 Task: Create ChildIssue0000000868 as Child Issue of Issue Issue0000000434 in Backlog  in Scrum Project Project0000000087 in Jira. Create ChildIssue0000000869 as Child Issue of Issue Issue0000000435 in Backlog  in Scrum Project Project0000000087 in Jira. Create ChildIssue0000000870 as Child Issue of Issue Issue0000000435 in Backlog  in Scrum Project Project0000000087 in Jira. Create ChildIssue0000000871 as Child Issue of Issue Issue0000000436 in Backlog  in Scrum Project Project0000000088 in Jira. Create ChildIssue0000000872 as Child Issue of Issue Issue0000000436 in Backlog  in Scrum Project Project0000000088 in Jira
Action: Mouse moved to (1060, 404)
Screenshot: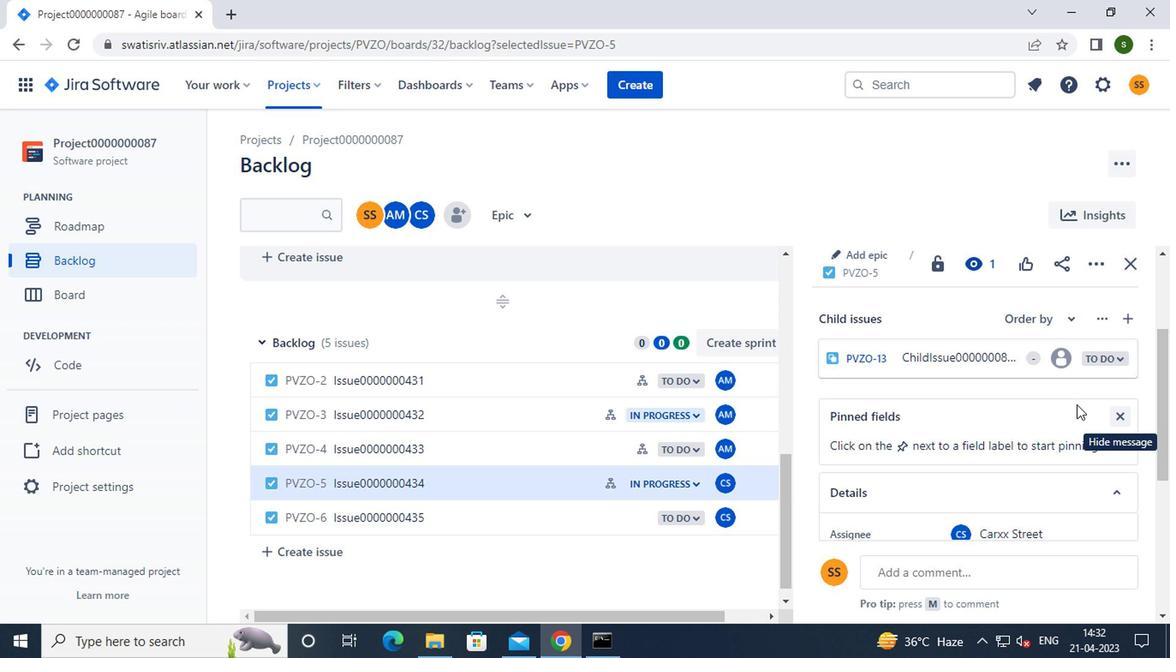 
Action: Mouse scrolled (1060, 404) with delta (0, 0)
Screenshot: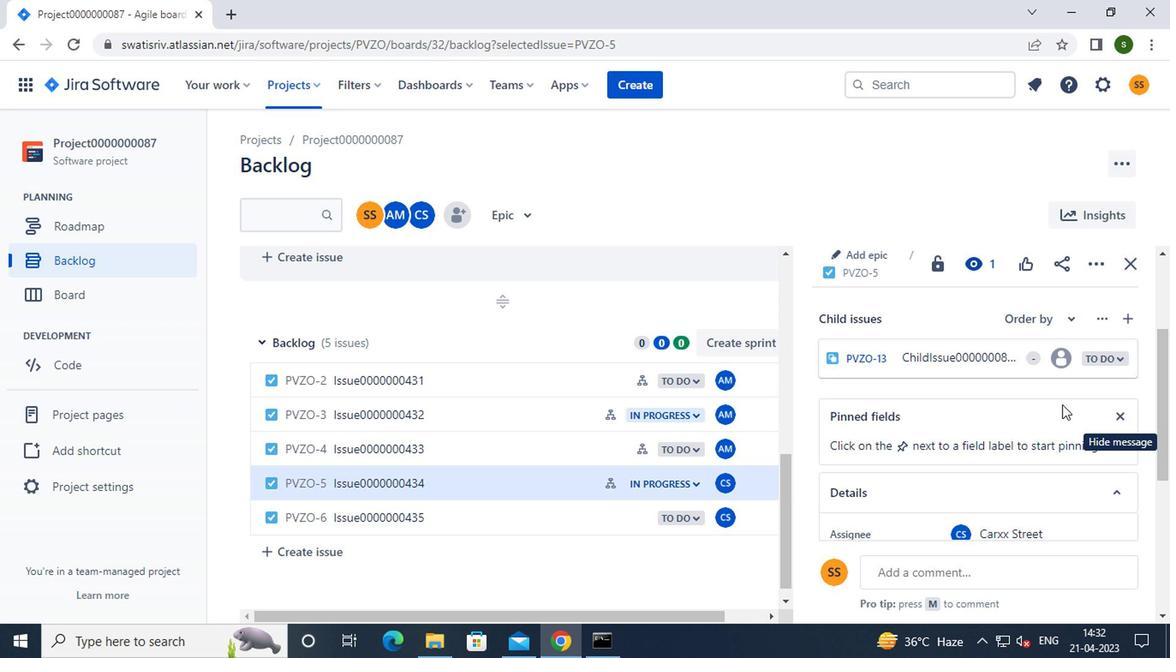 
Action: Mouse scrolled (1060, 404) with delta (0, 0)
Screenshot: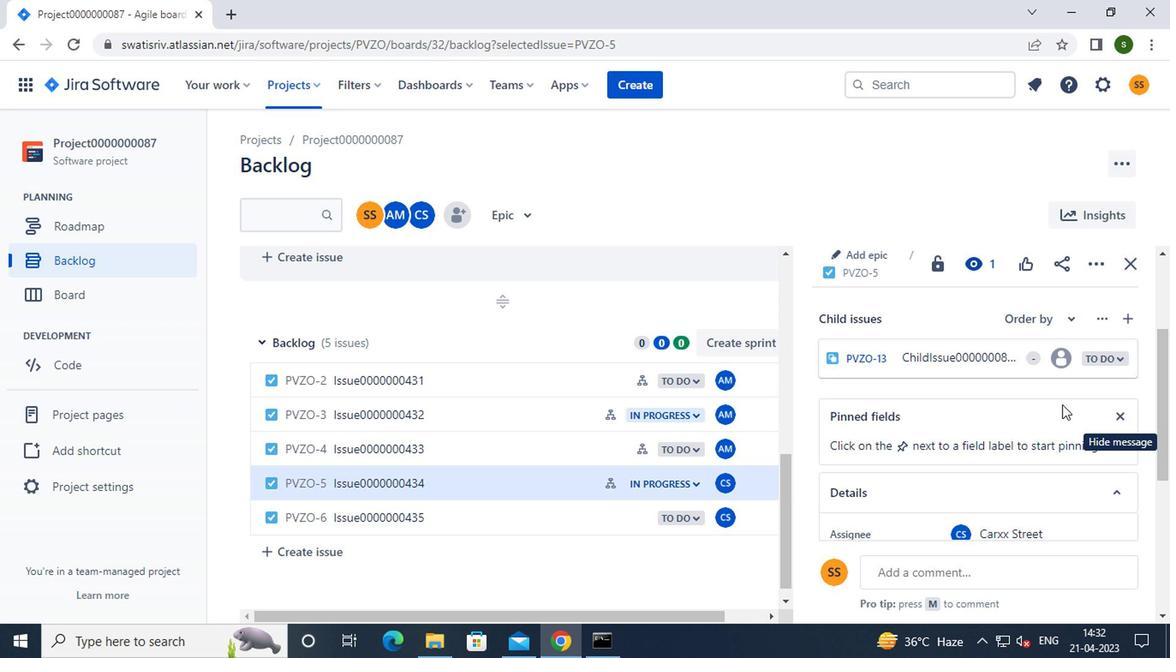 
Action: Mouse scrolled (1060, 404) with delta (0, 0)
Screenshot: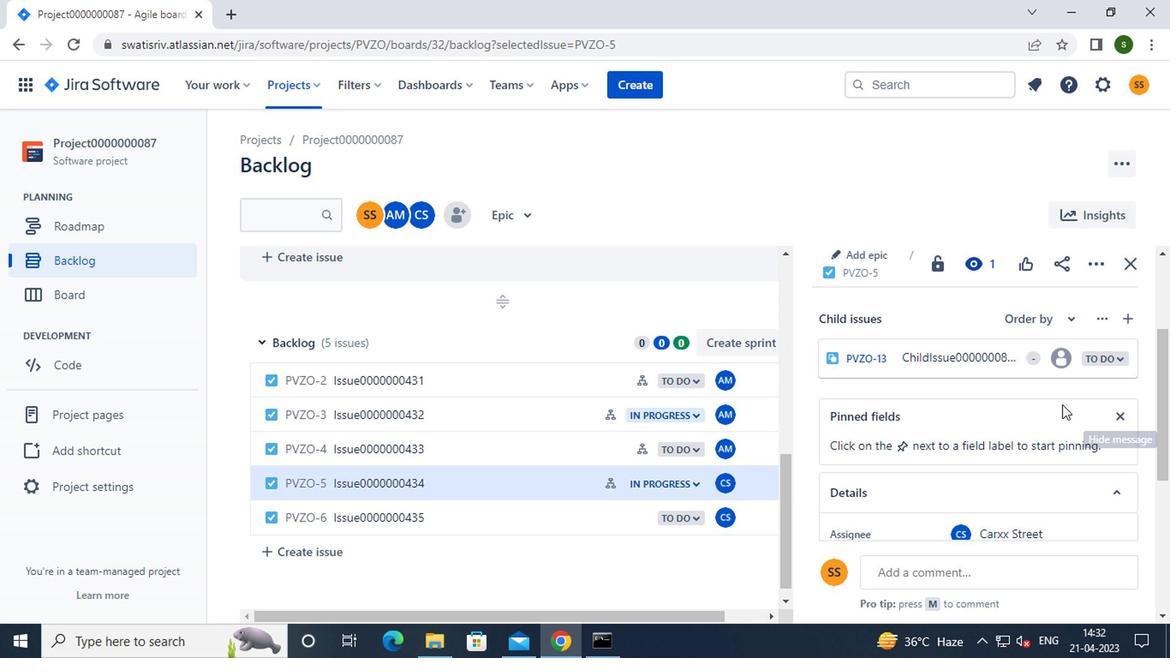 
Action: Mouse moved to (868, 343)
Screenshot: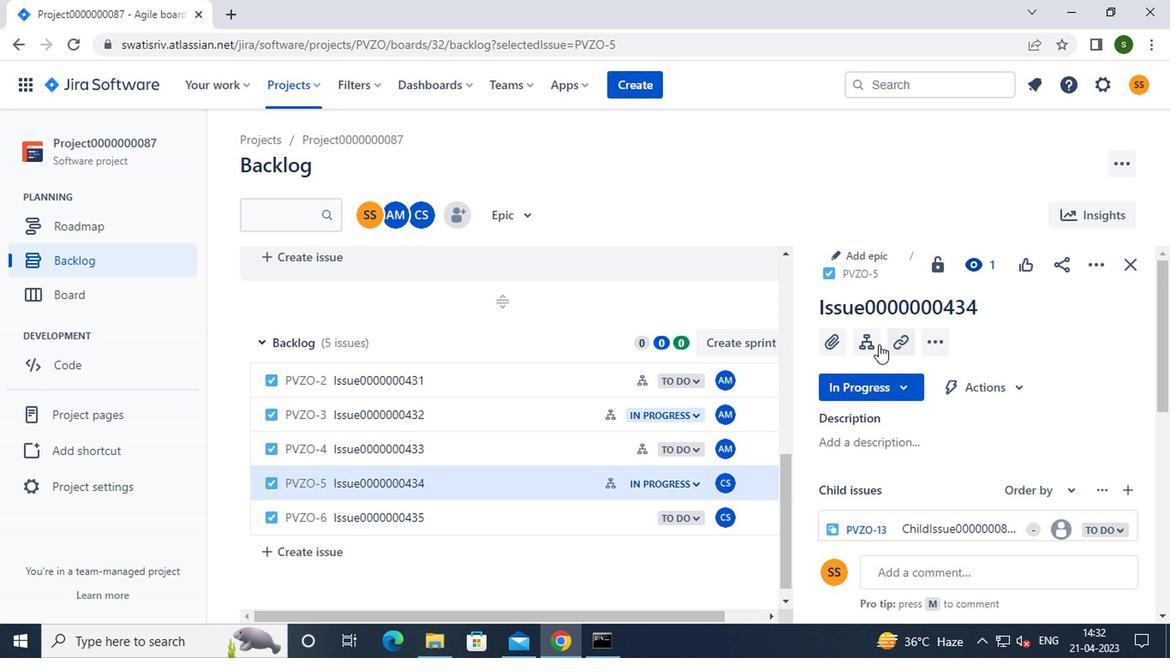 
Action: Mouse pressed left at (868, 343)
Screenshot: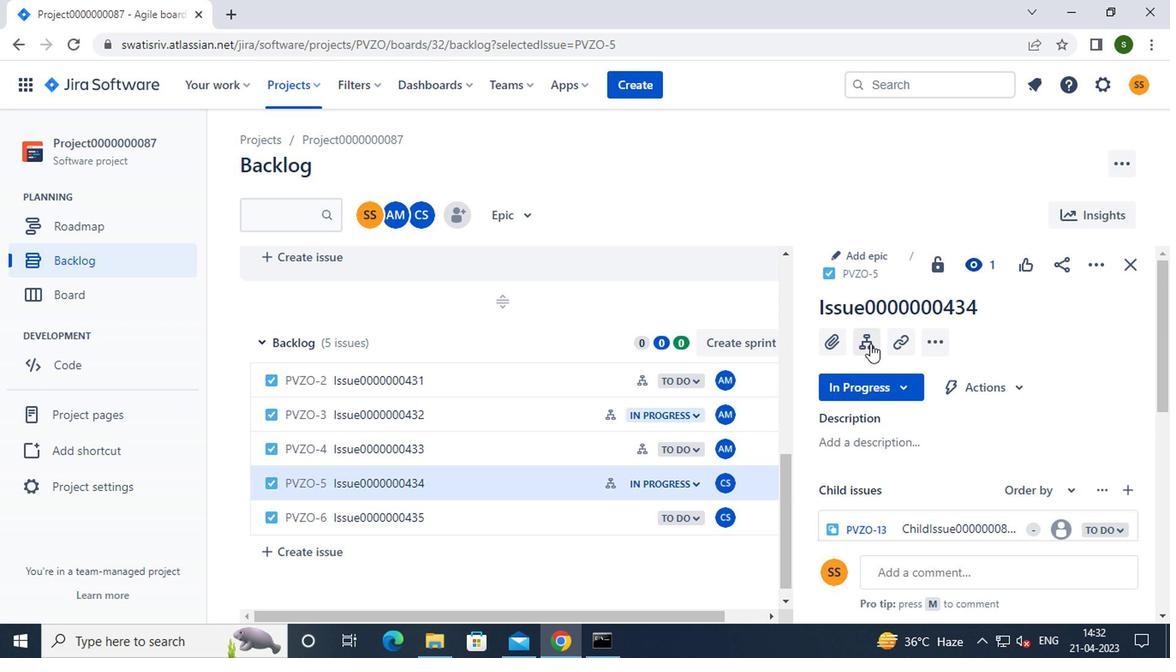 
Action: Mouse moved to (903, 415)
Screenshot: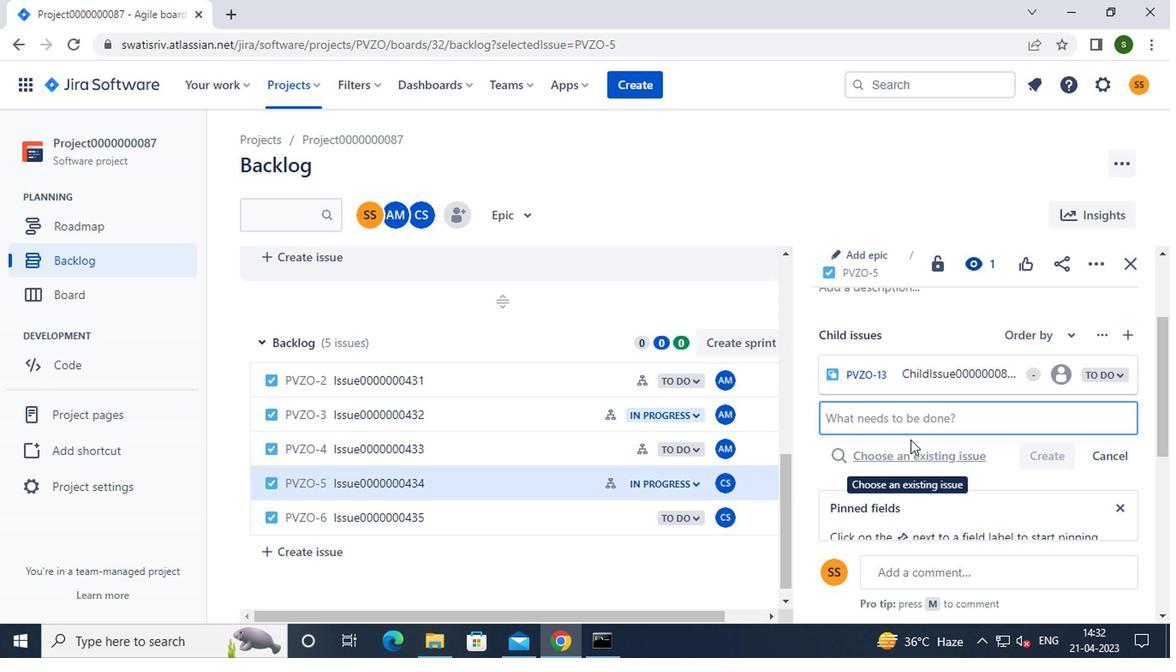 
Action: Key pressed c<Key.caps_lock>hild<Key.caps_lock>i<Key.caps_lock>ssue0000000868
Screenshot: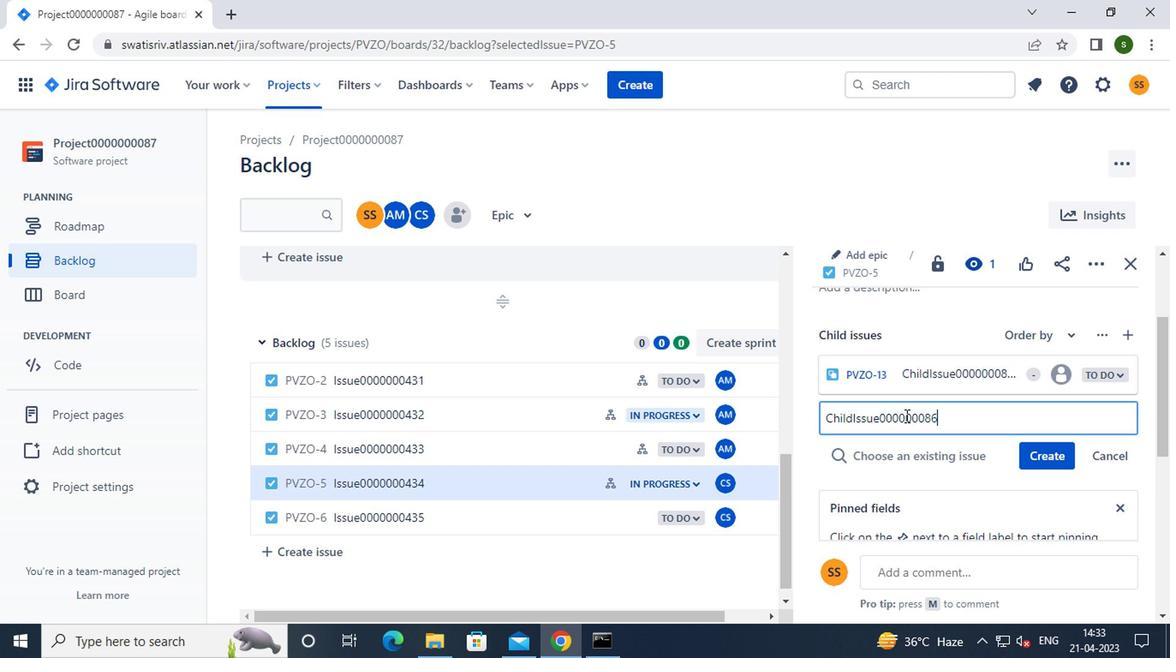 
Action: Mouse moved to (1059, 443)
Screenshot: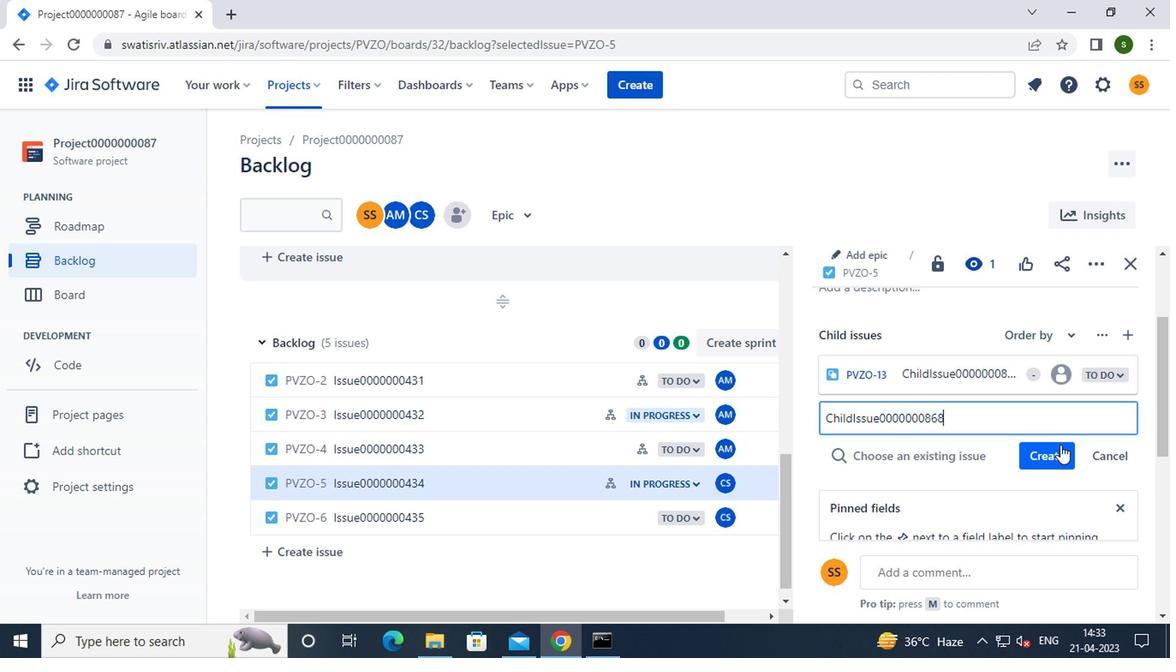 
Action: Mouse pressed left at (1059, 443)
Screenshot: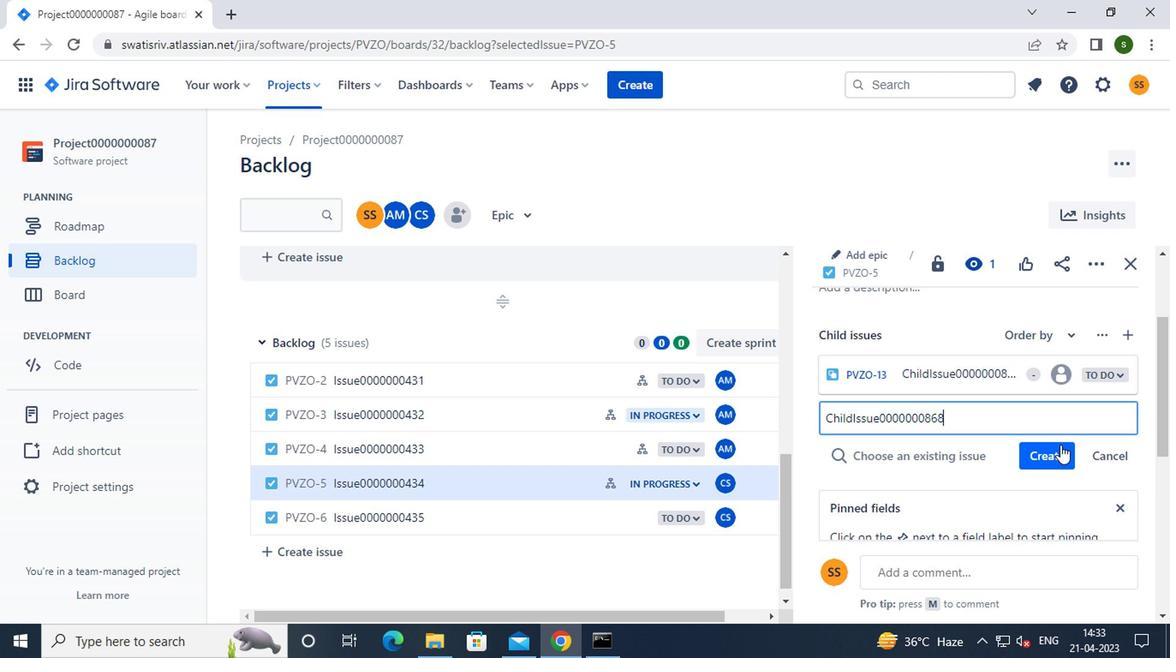 
Action: Mouse moved to (565, 521)
Screenshot: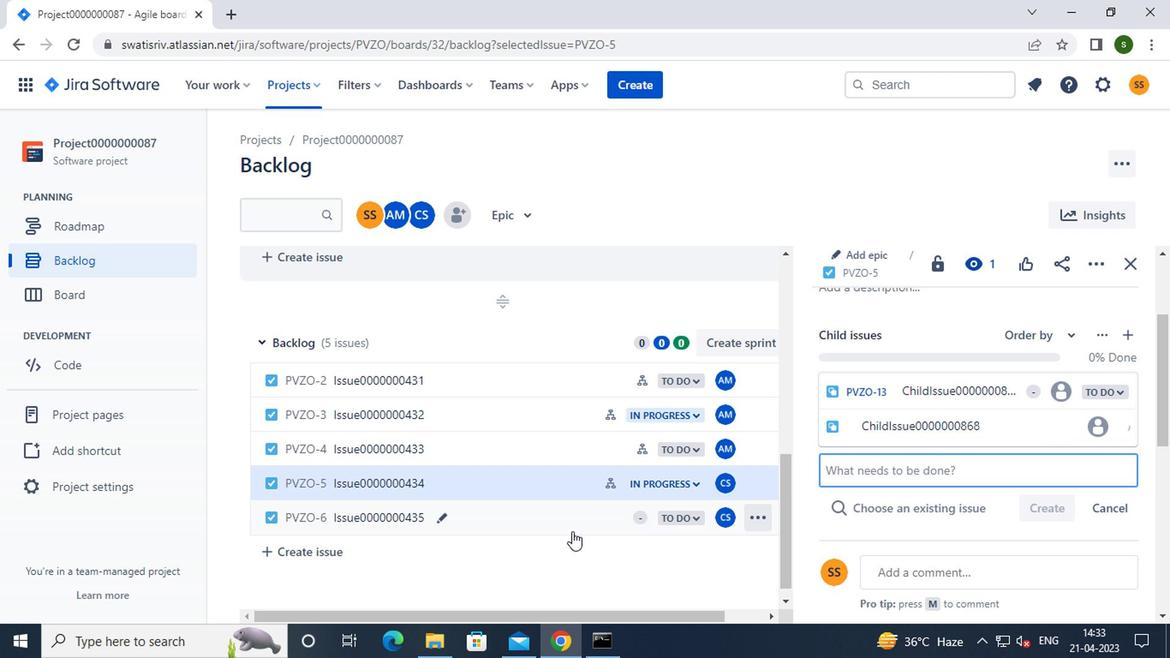 
Action: Mouse pressed left at (565, 521)
Screenshot: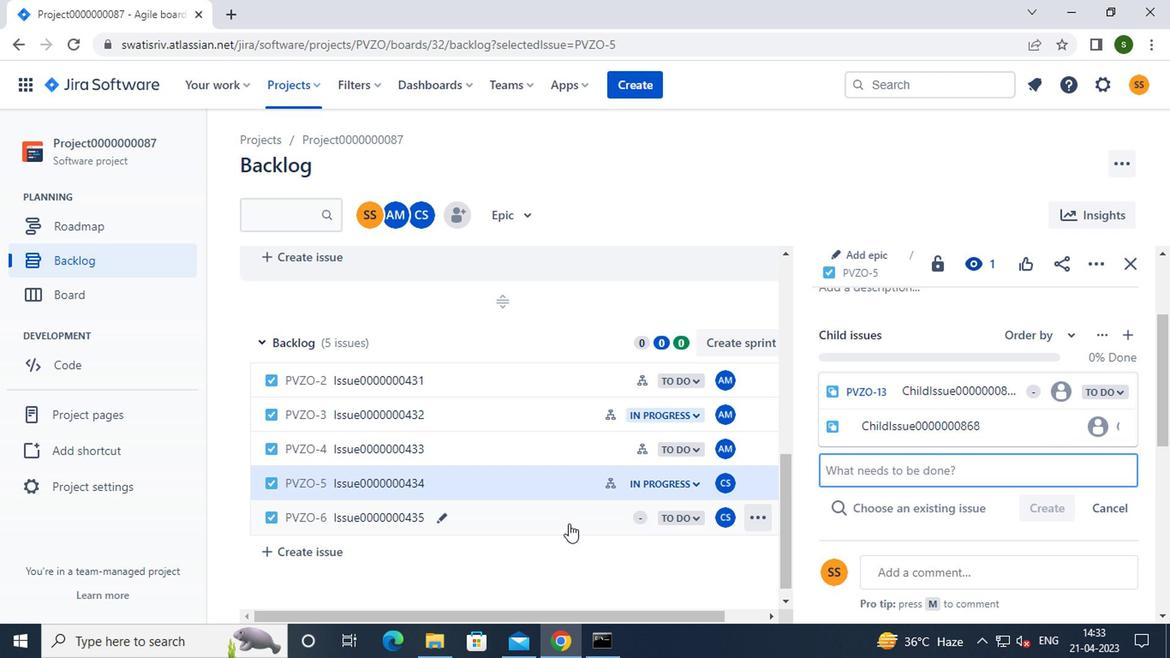 
Action: Mouse moved to (863, 343)
Screenshot: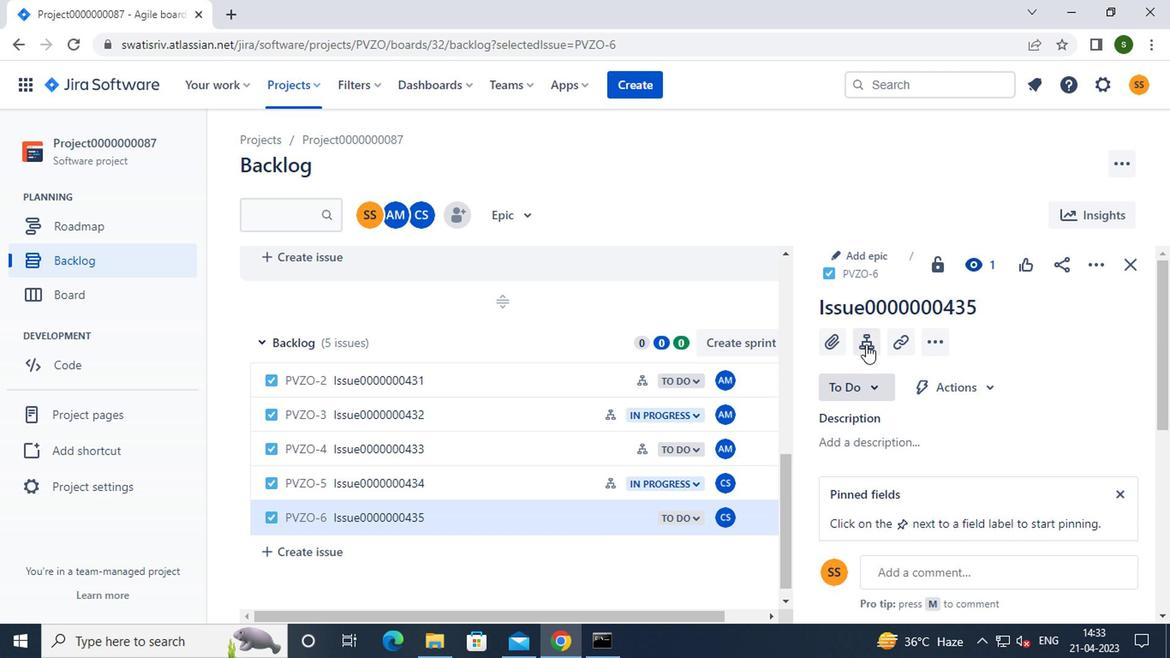
Action: Mouse pressed left at (863, 343)
Screenshot: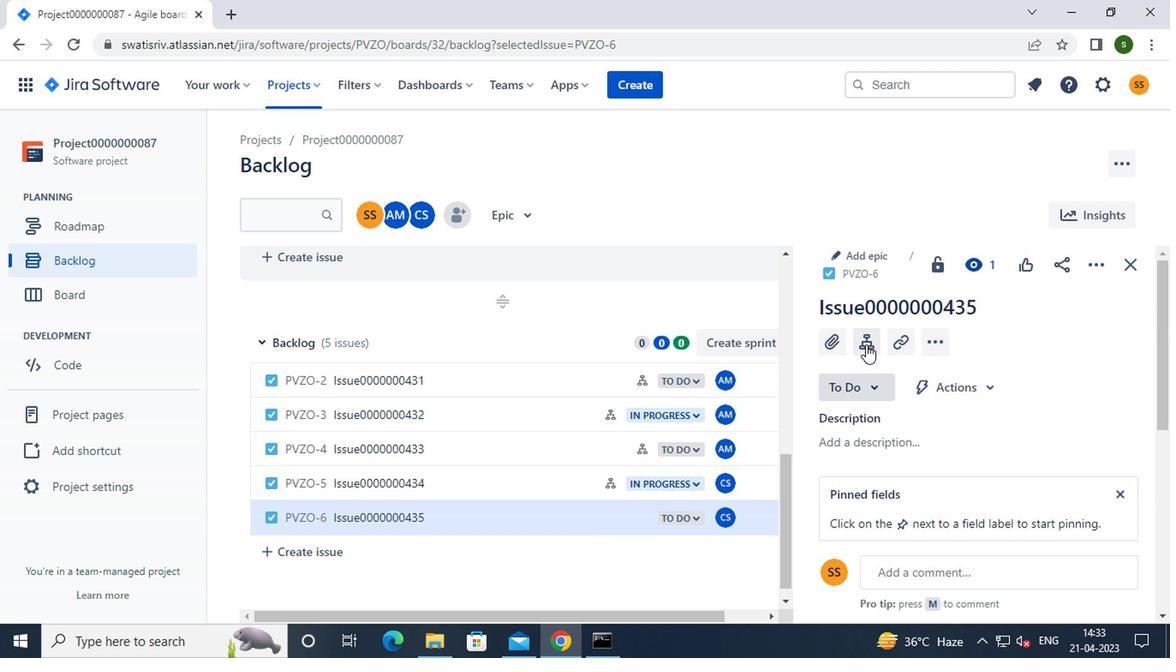 
Action: Mouse moved to (886, 416)
Screenshot: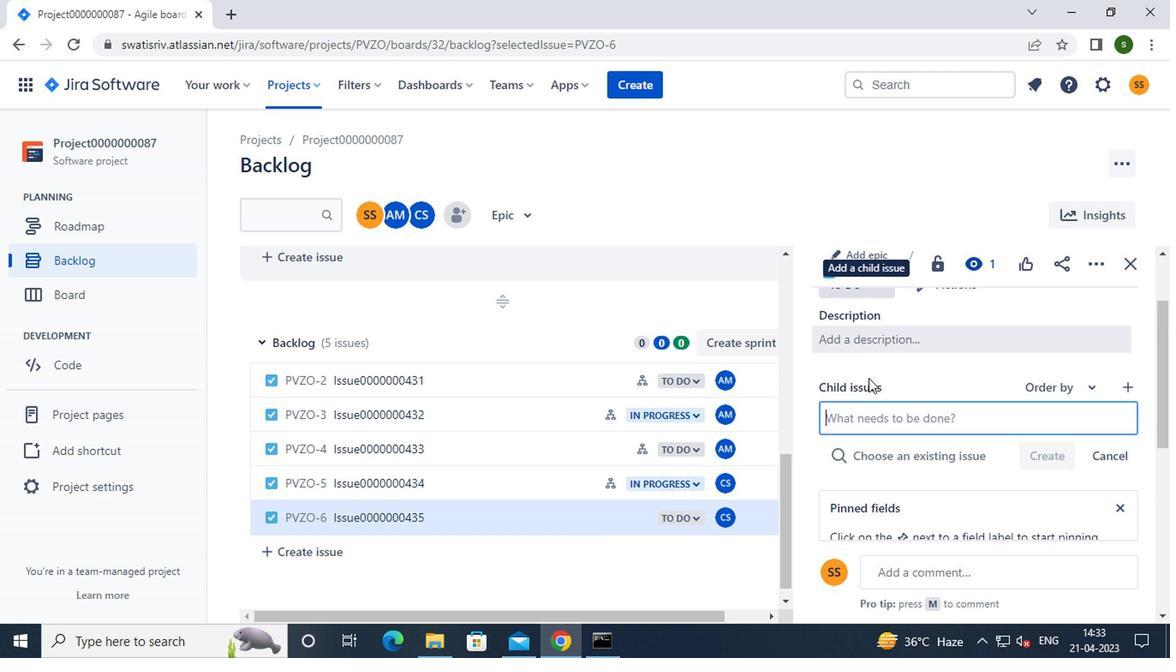 
Action: Key pressed <Key.caps_lock>c<Key.caps_lock>hild<Key.caps_lock>i<Key.caps_lock>ssue0000000869
Screenshot: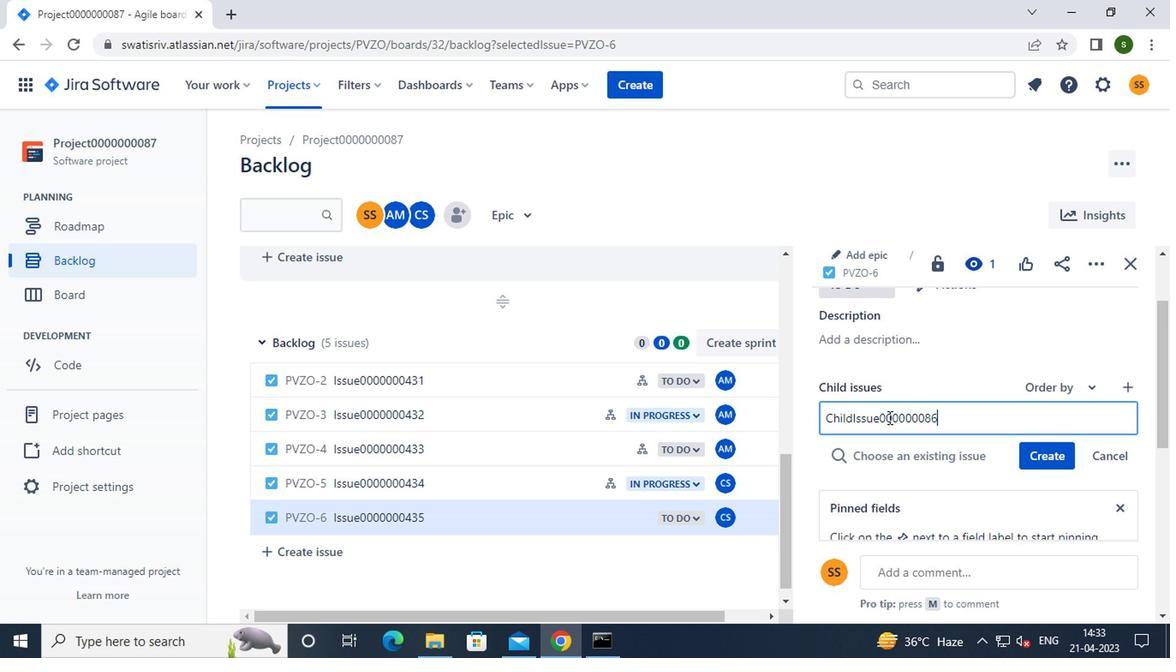 
Action: Mouse moved to (1037, 458)
Screenshot: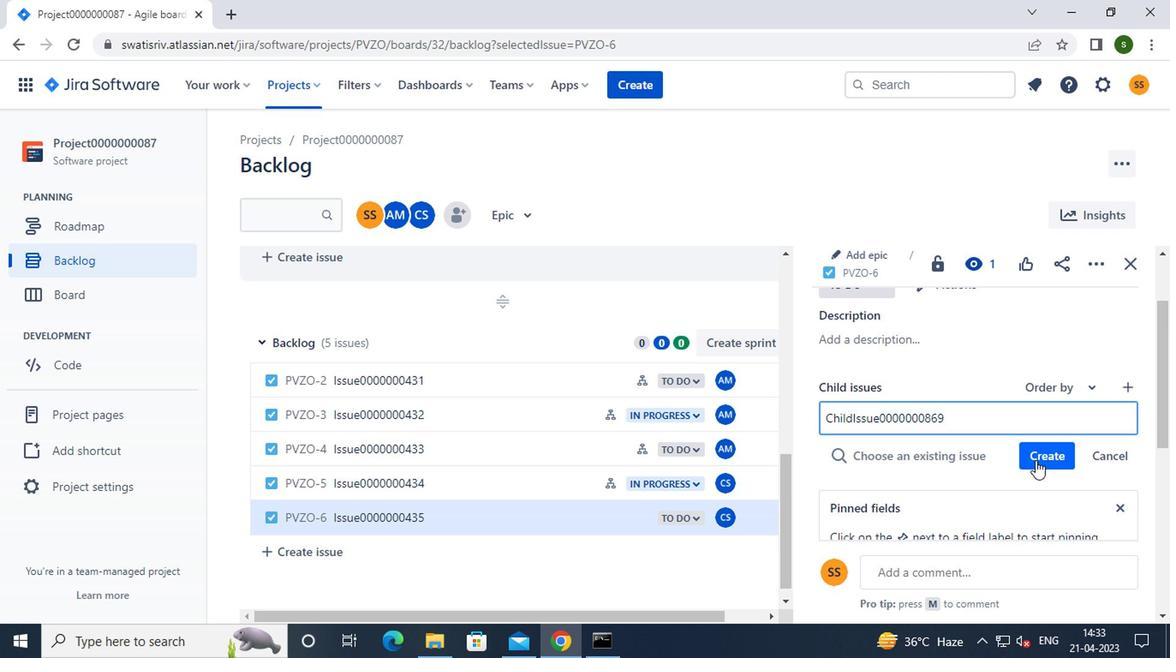 
Action: Mouse pressed left at (1037, 458)
Screenshot: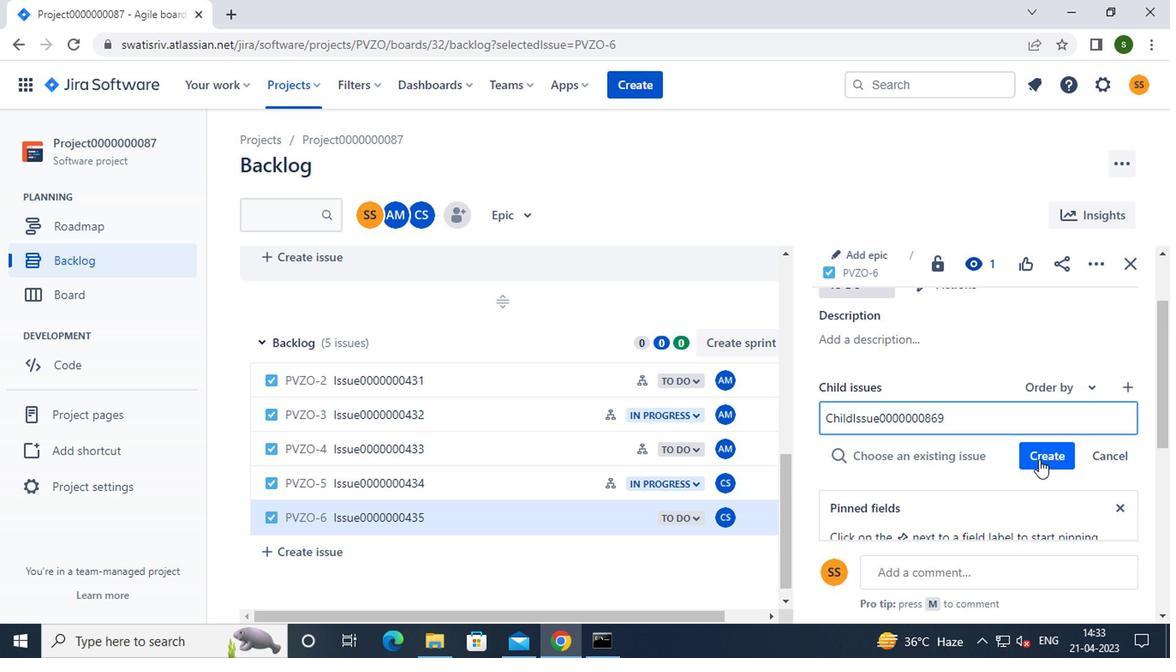 
Action: Mouse moved to (949, 465)
Screenshot: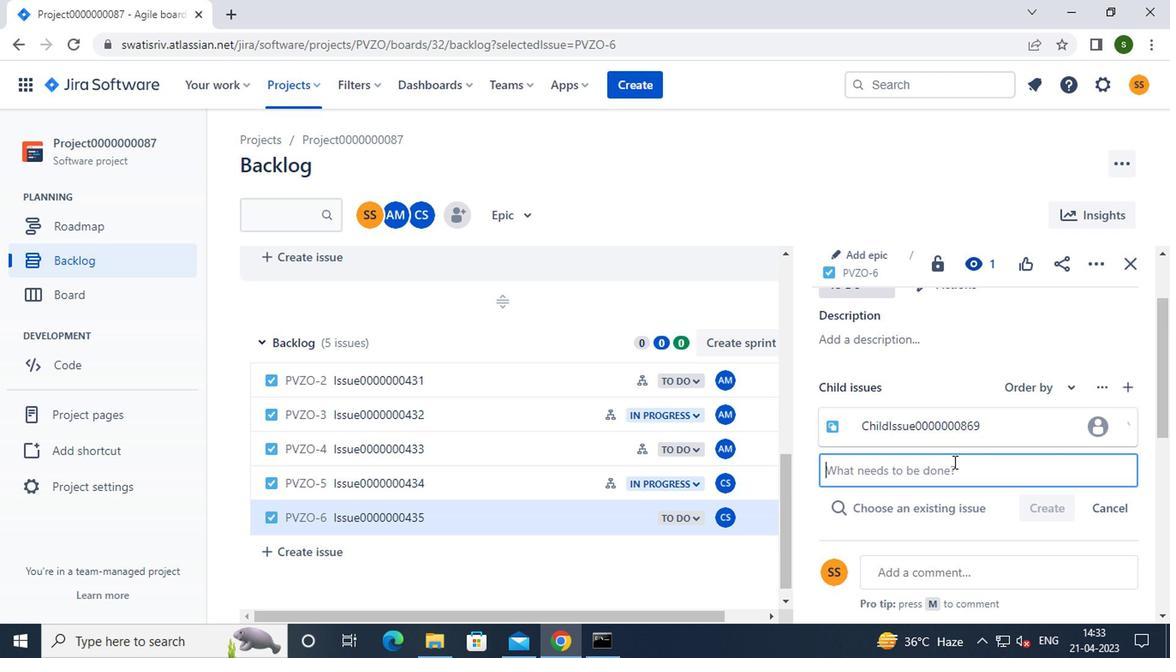 
Action: Mouse pressed left at (949, 465)
Screenshot: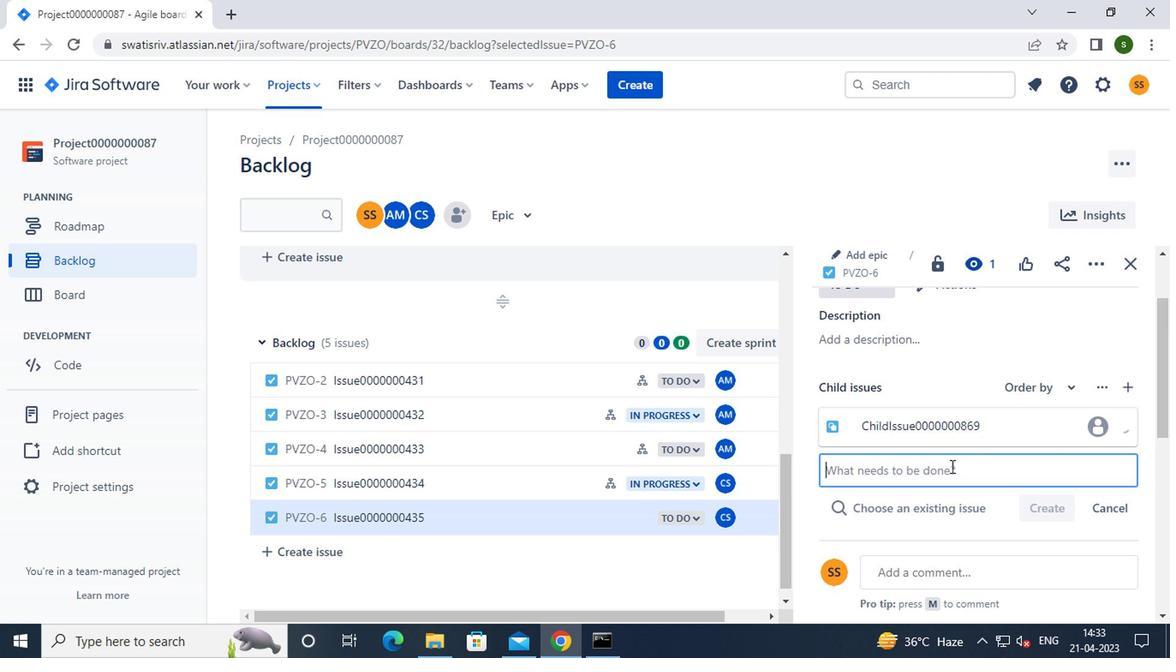 
Action: Mouse moved to (949, 465)
Screenshot: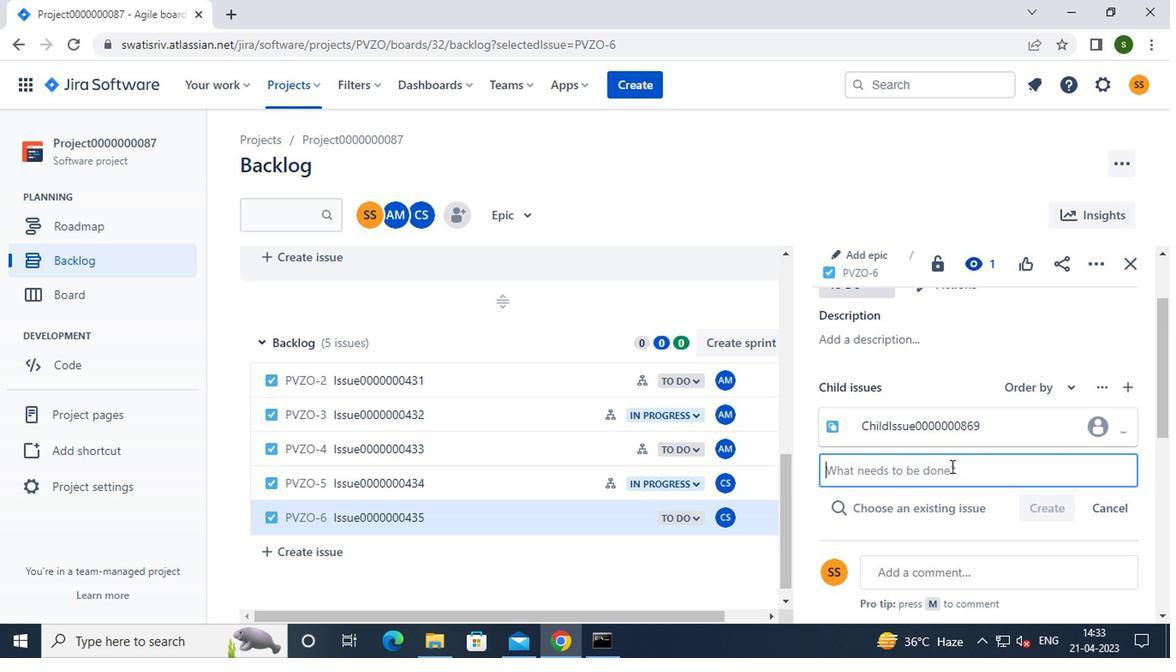 
Action: Key pressed <Key.caps_lock>c<Key.caps_lock>hild<Key.caps_lock>i<Key.caps_lock>ssue0000000870
Screenshot: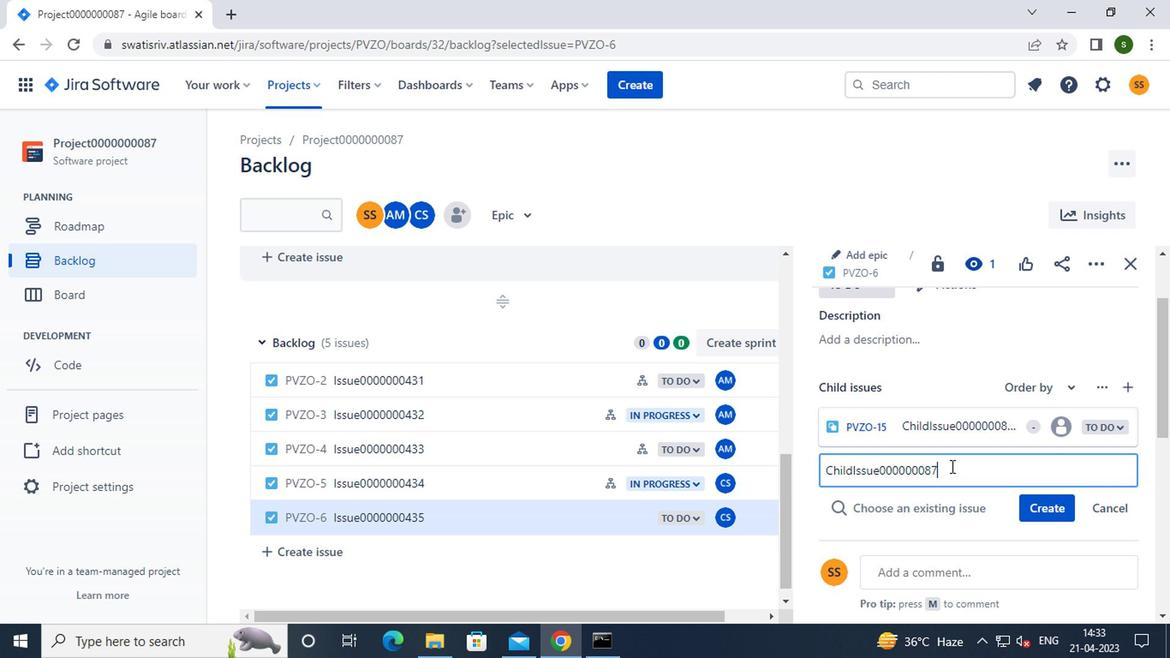 
Action: Mouse moved to (1052, 511)
Screenshot: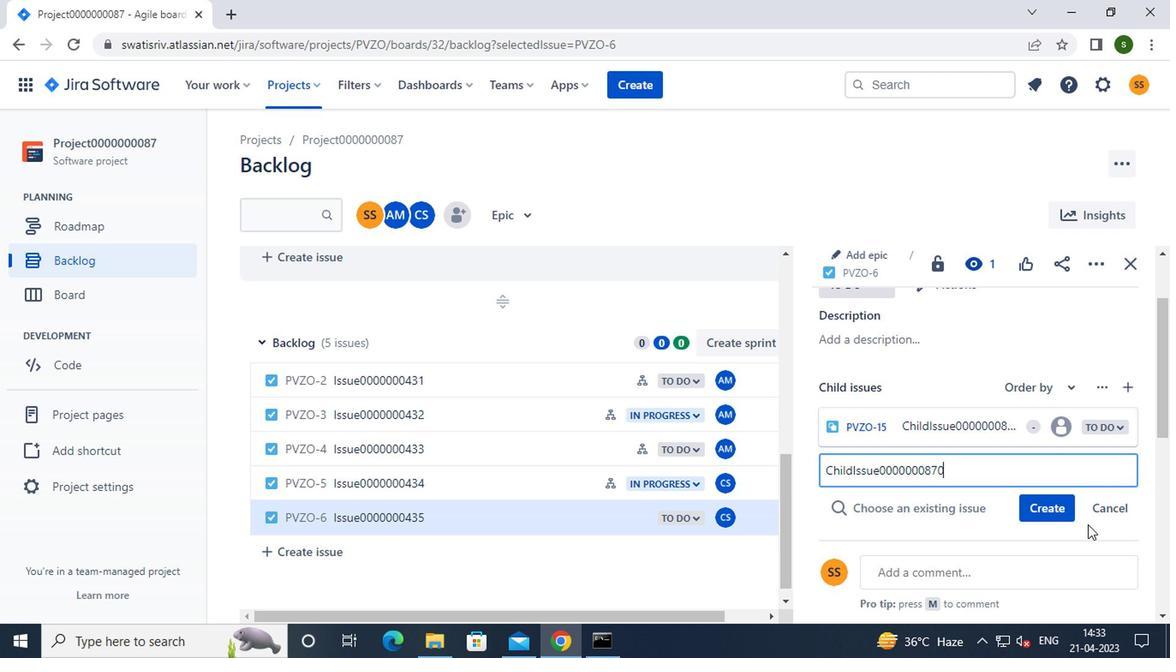 
Action: Mouse pressed left at (1052, 511)
Screenshot: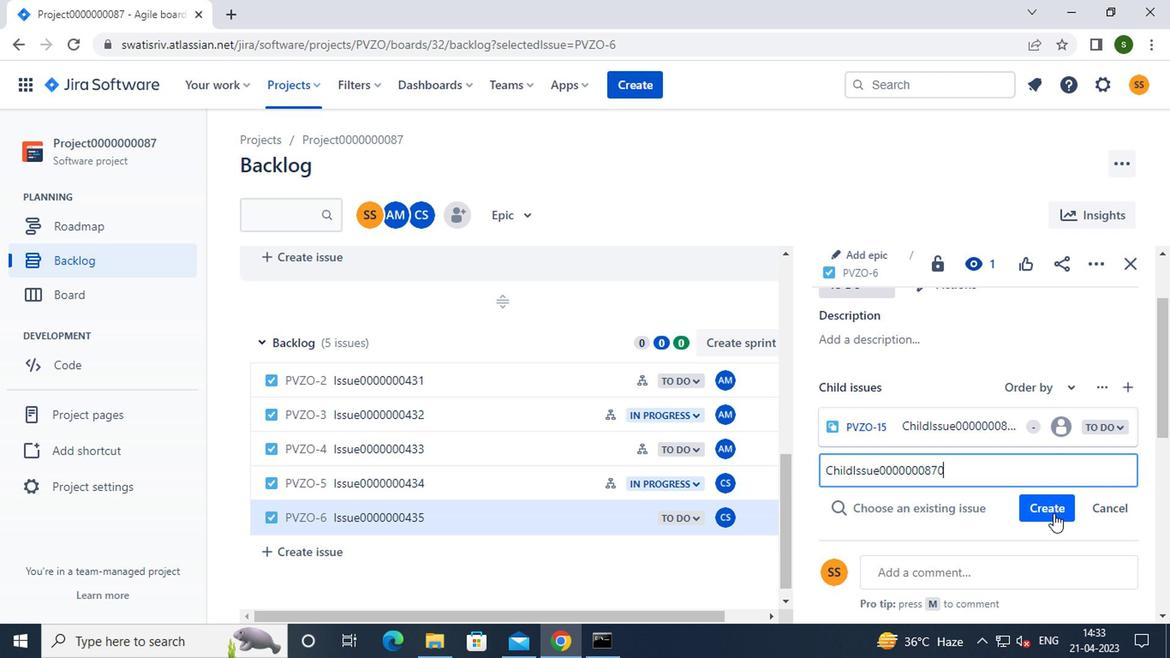 
Action: Mouse moved to (303, 87)
Screenshot: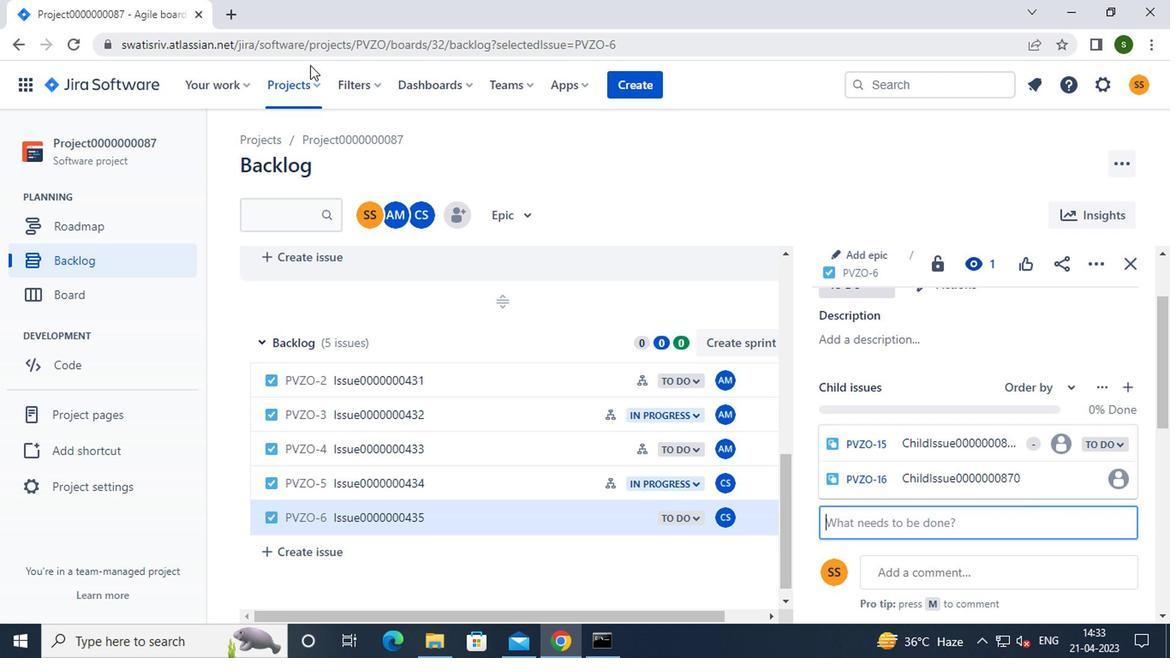 
Action: Mouse pressed left at (303, 87)
Screenshot: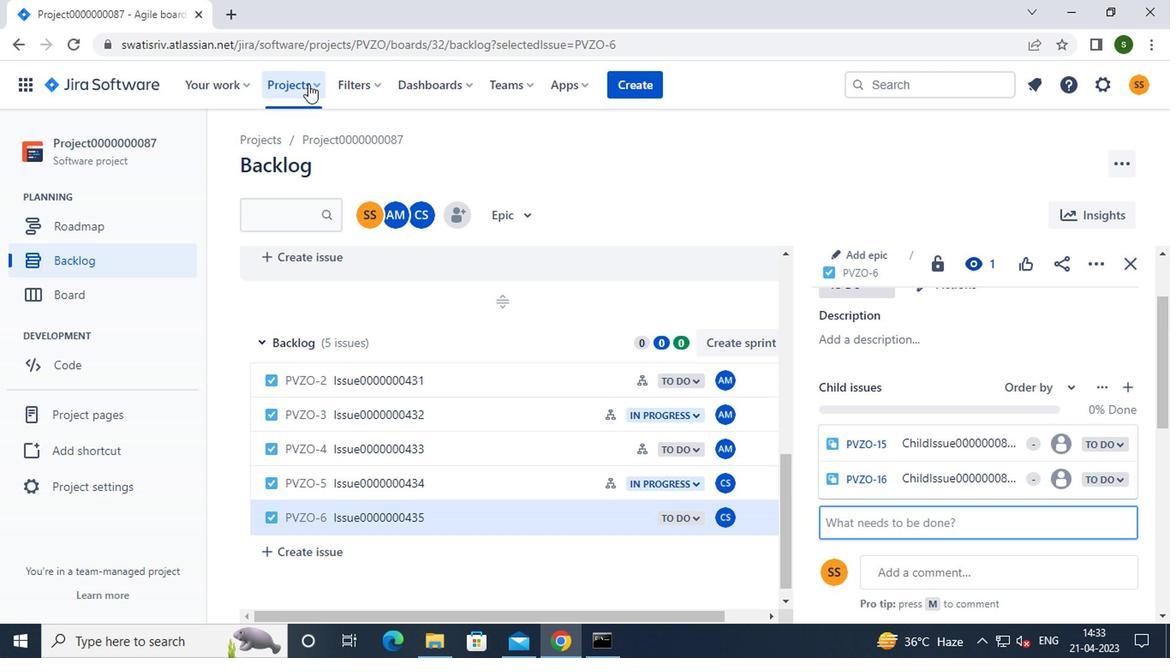
Action: Mouse moved to (381, 195)
Screenshot: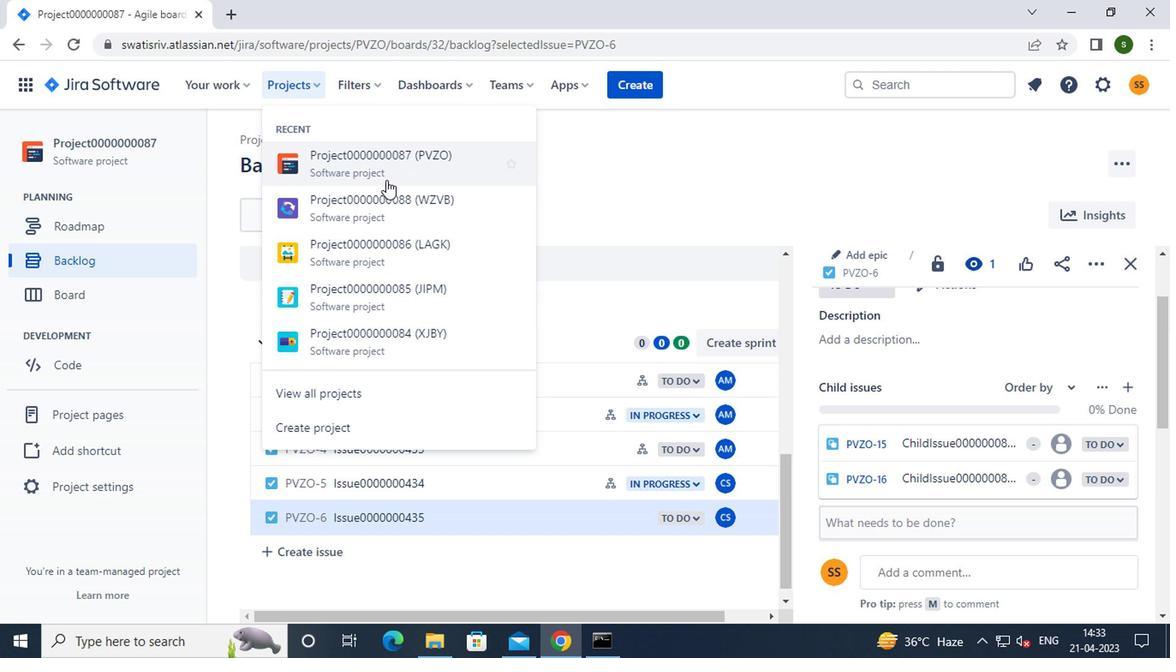 
Action: Mouse pressed left at (381, 195)
Screenshot: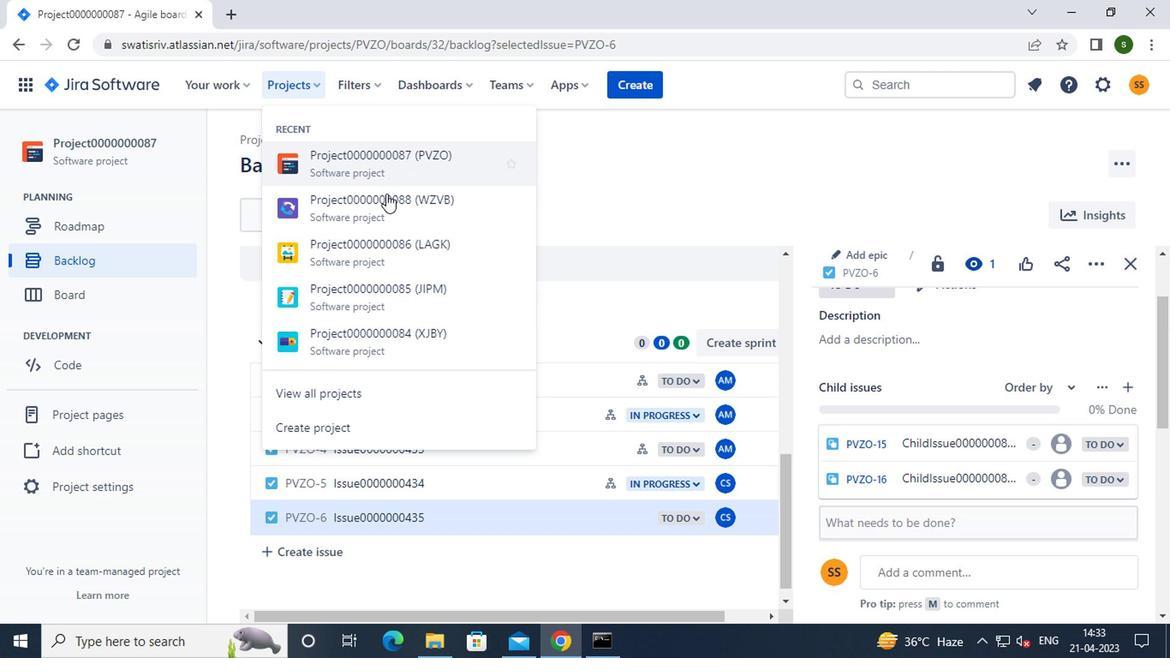 
Action: Mouse moved to (116, 270)
Screenshot: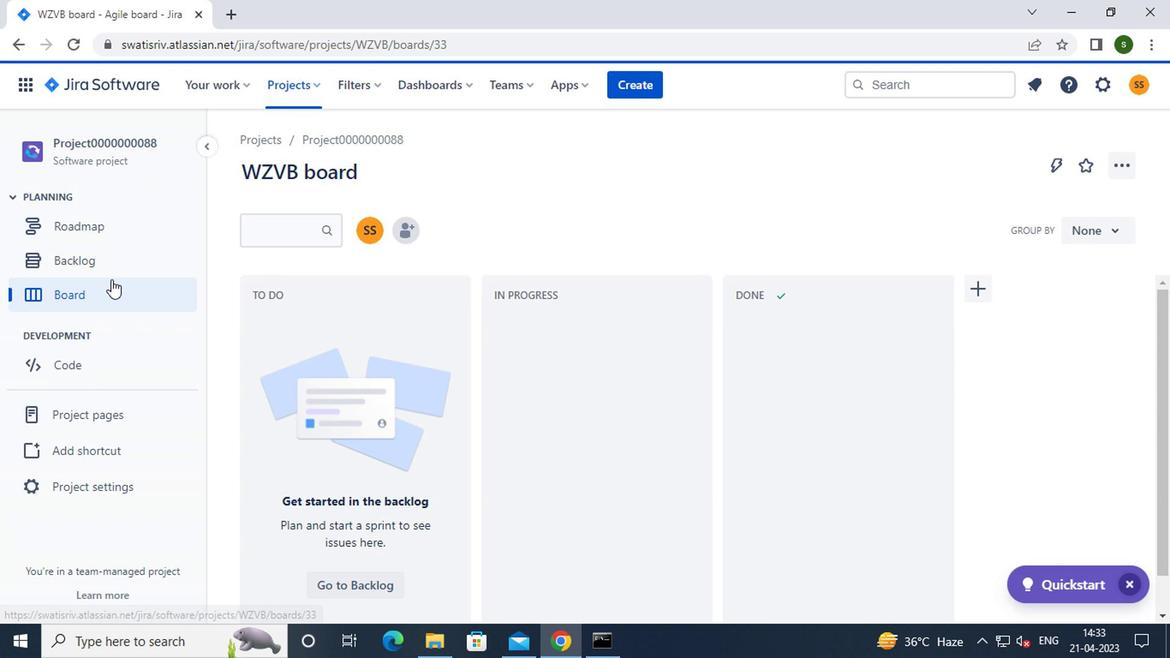 
Action: Mouse pressed left at (116, 270)
Screenshot: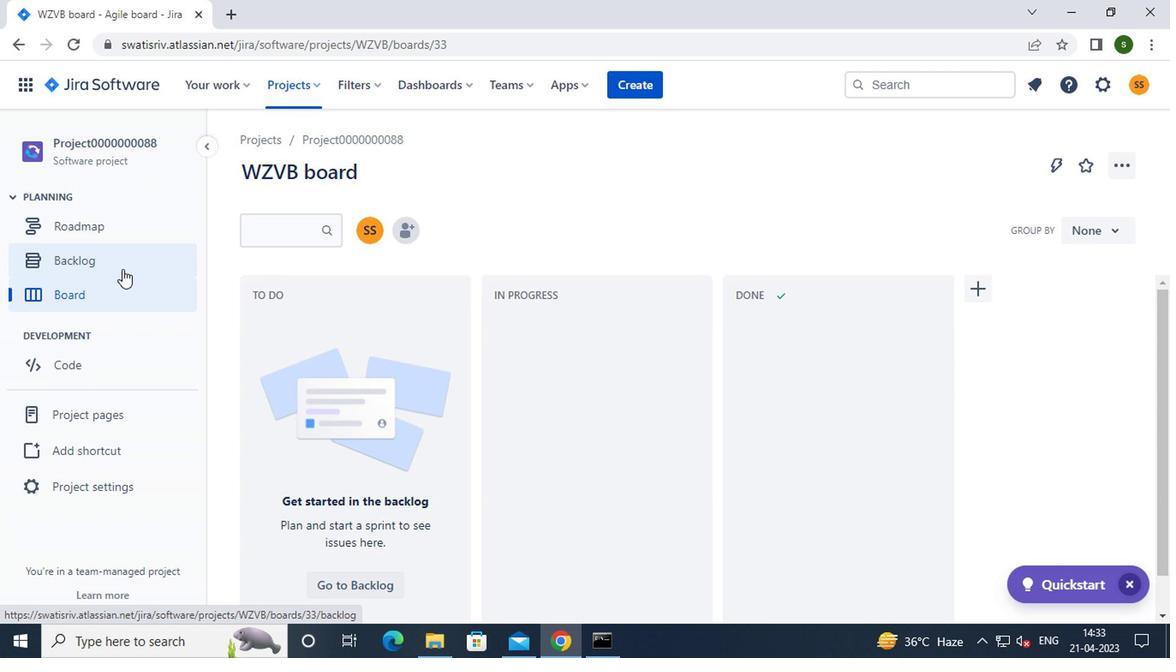 
Action: Mouse moved to (608, 335)
Screenshot: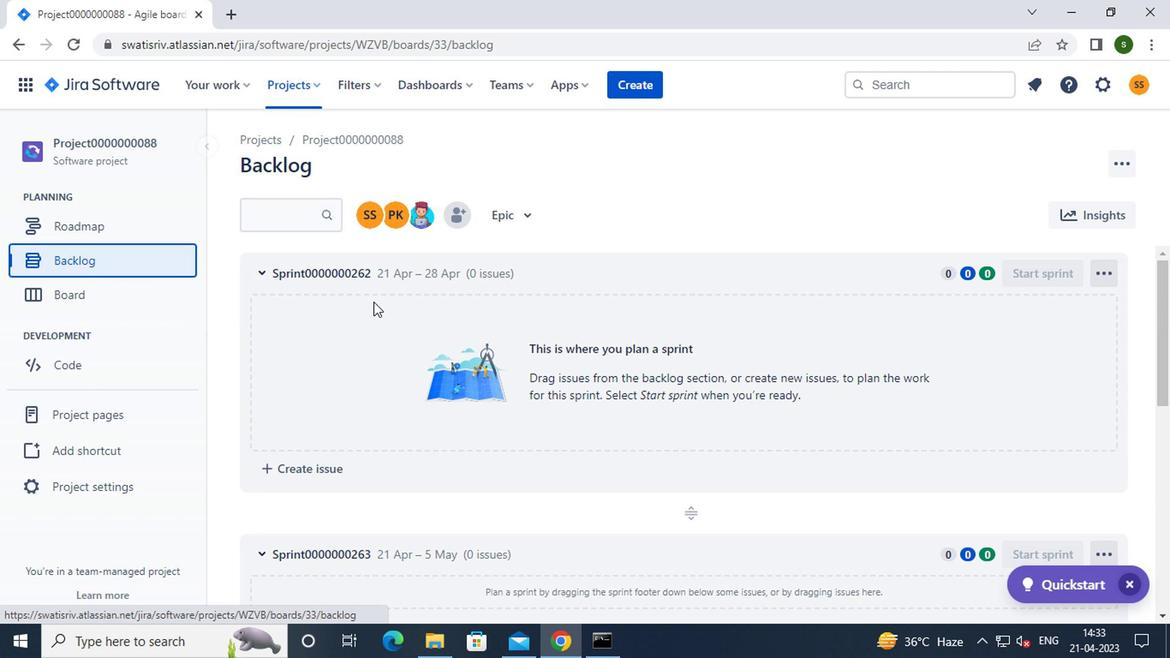 
Action: Mouse scrolled (608, 335) with delta (0, 0)
Screenshot: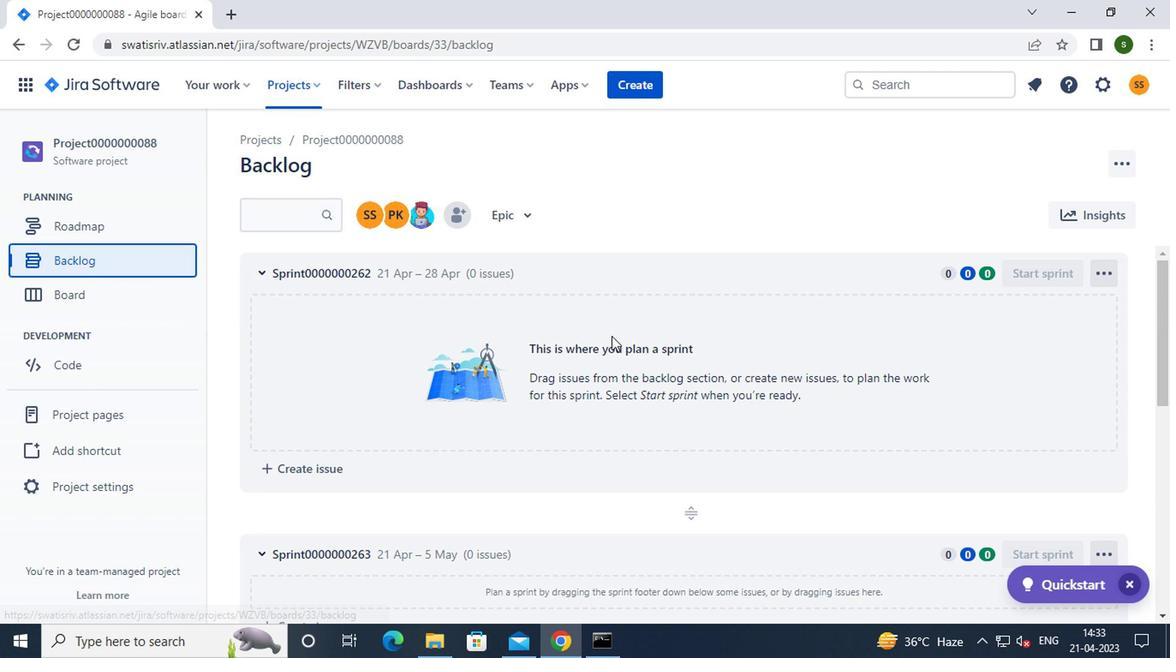 
Action: Mouse scrolled (608, 335) with delta (0, 0)
Screenshot: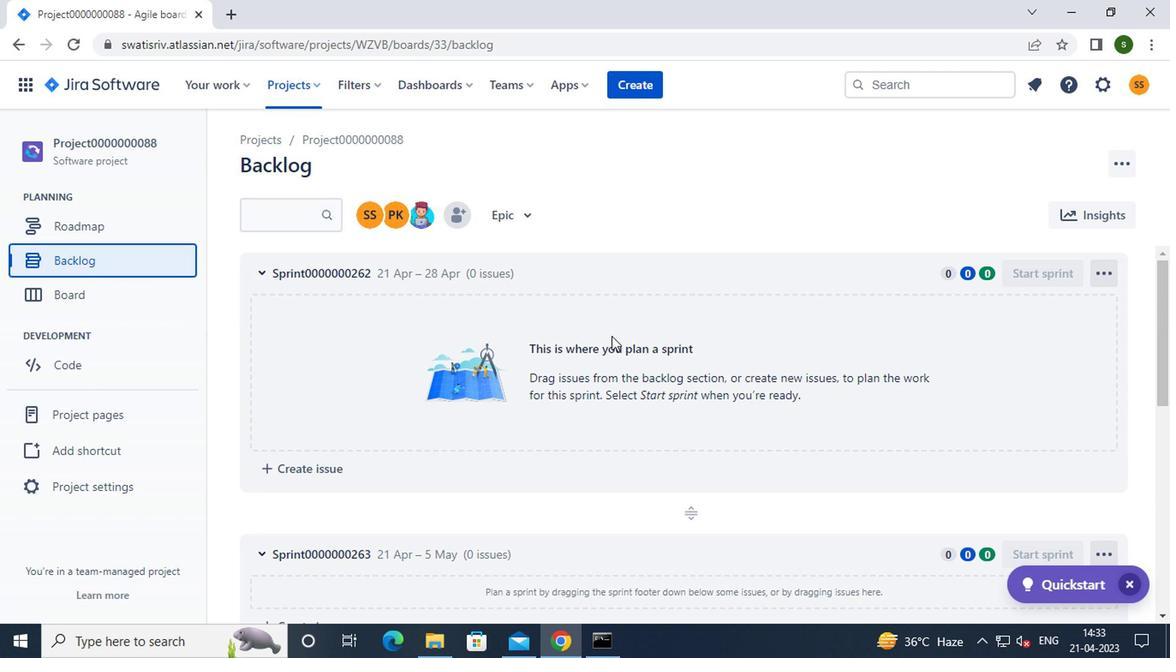 
Action: Mouse scrolled (608, 335) with delta (0, 0)
Screenshot: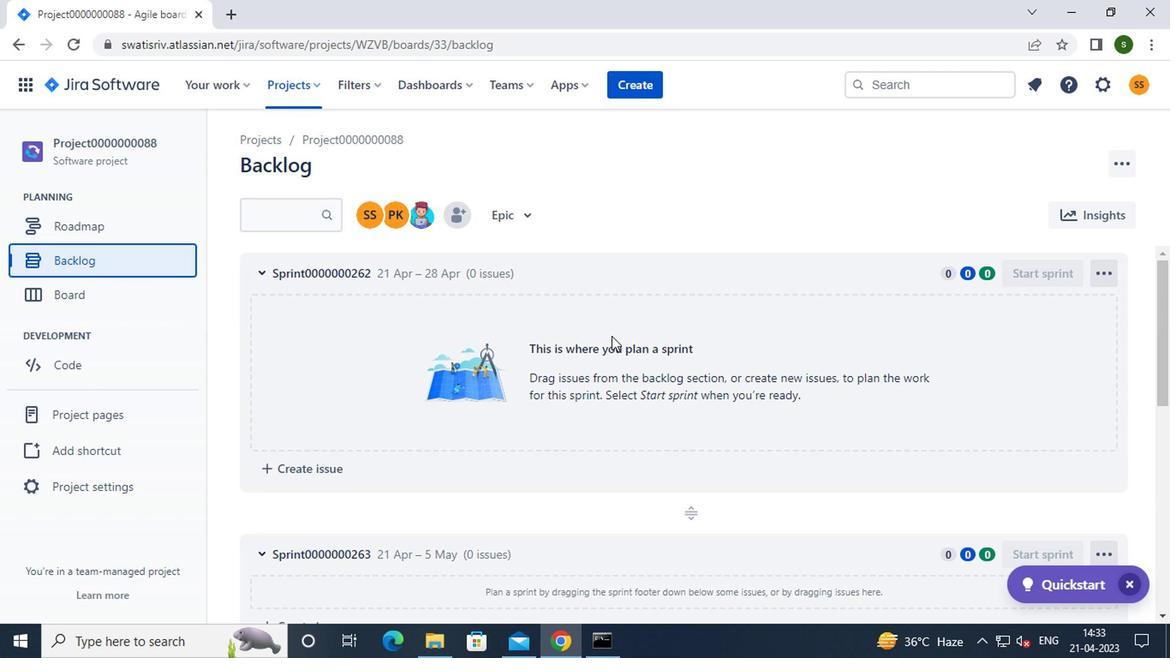 
Action: Mouse scrolled (608, 335) with delta (0, 0)
Screenshot: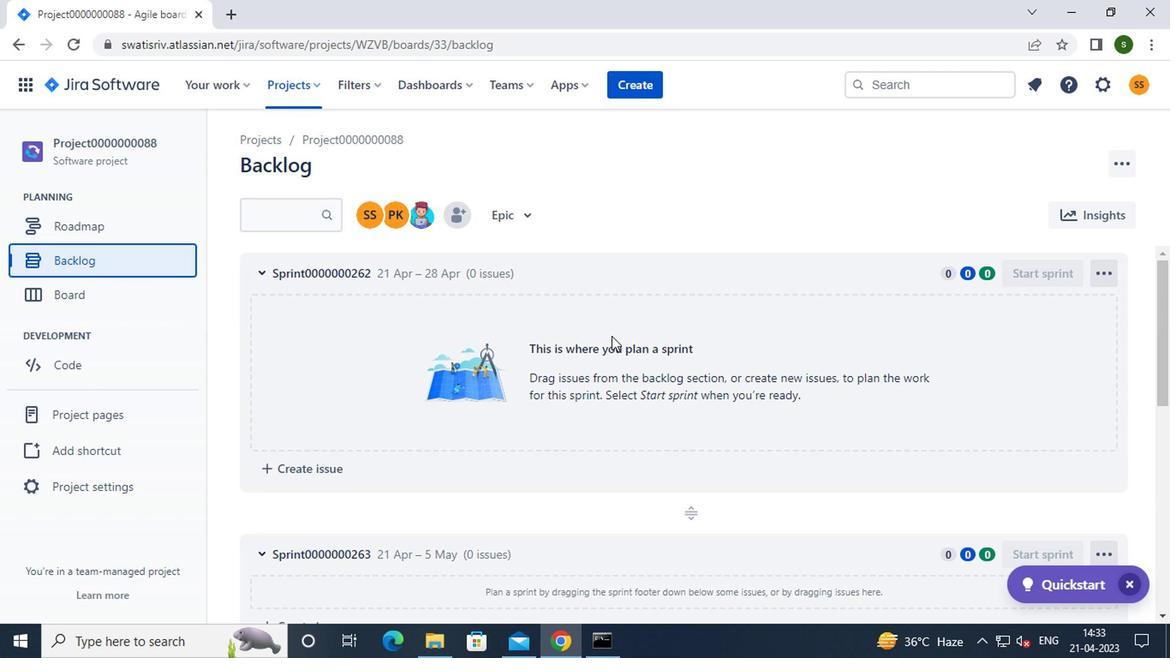 
Action: Mouse scrolled (608, 335) with delta (0, 0)
Screenshot: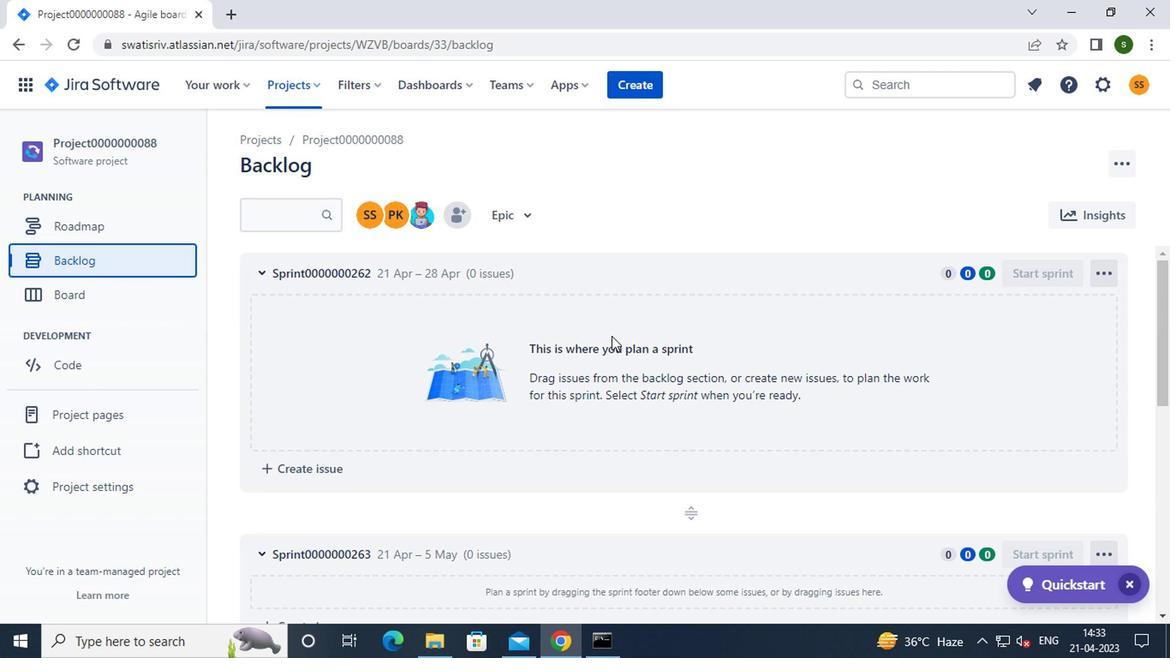 
Action: Mouse scrolled (608, 335) with delta (0, 0)
Screenshot: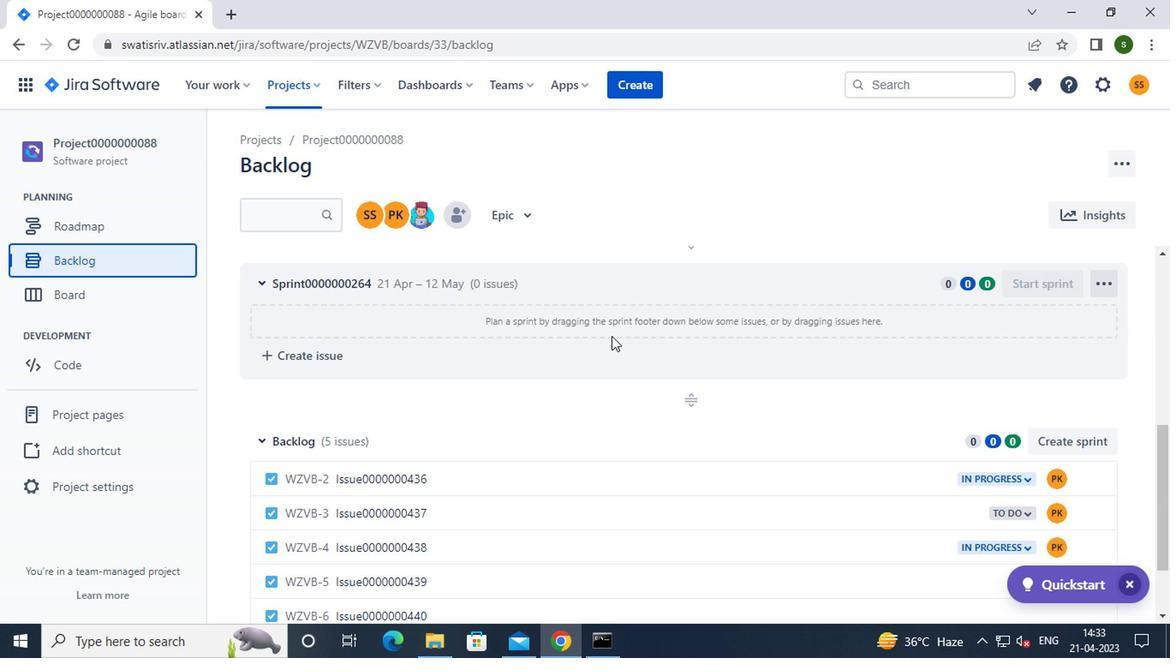 
Action: Mouse scrolled (608, 335) with delta (0, 0)
Screenshot: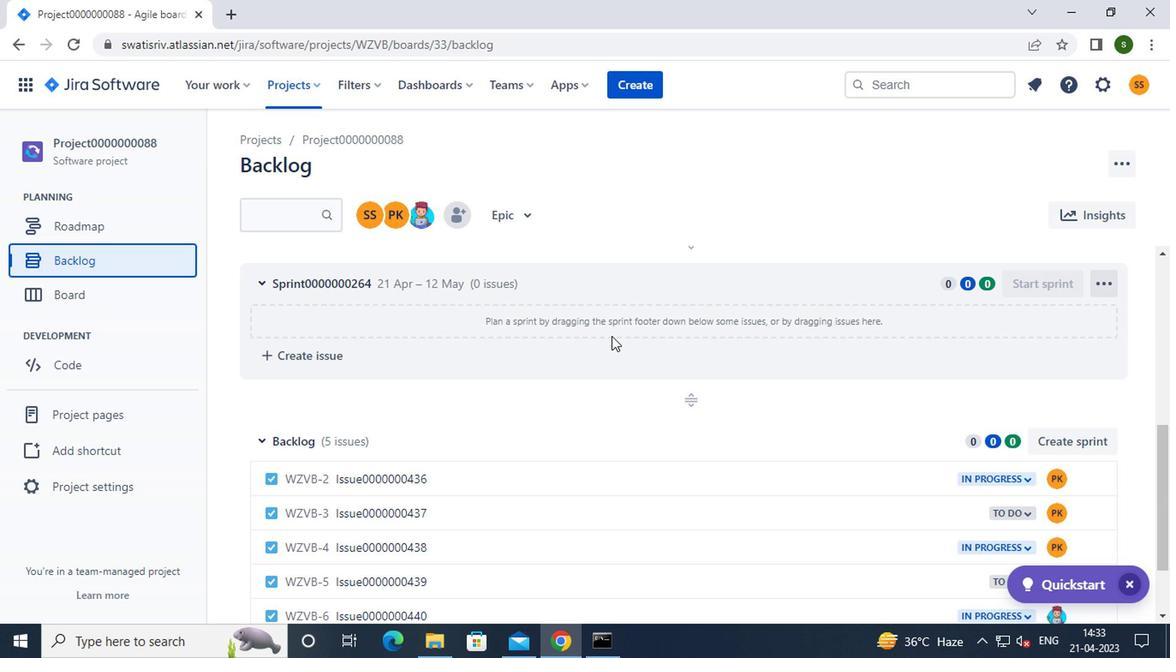 
Action: Mouse moved to (561, 377)
Screenshot: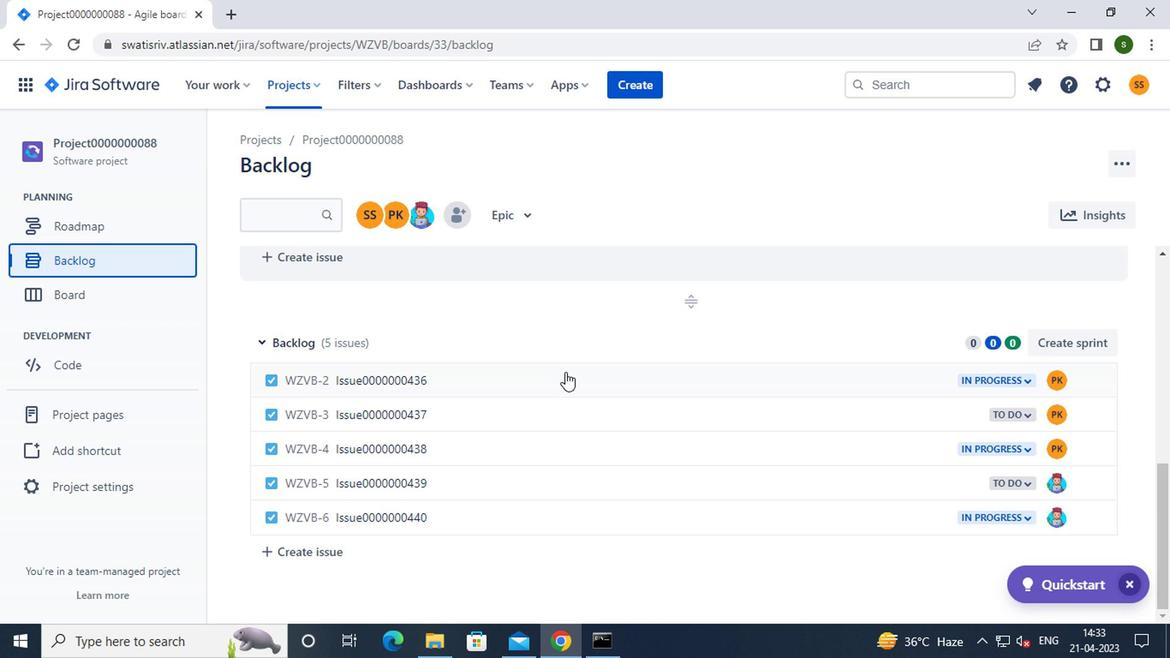 
Action: Mouse pressed left at (561, 377)
Screenshot: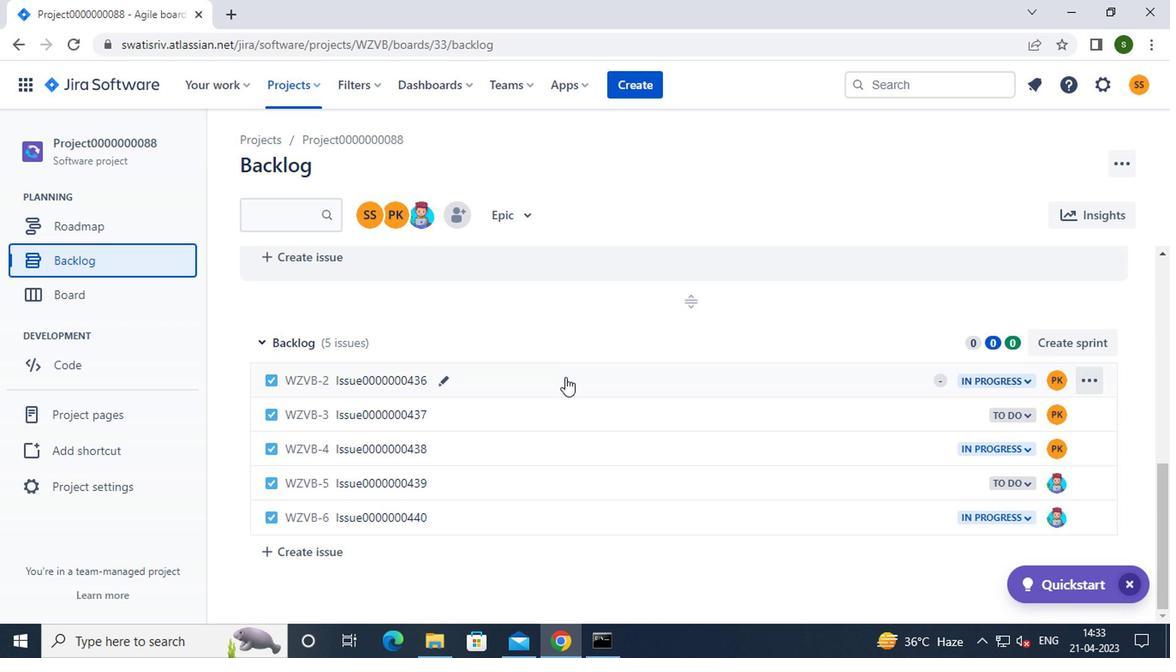 
Action: Mouse moved to (858, 335)
Screenshot: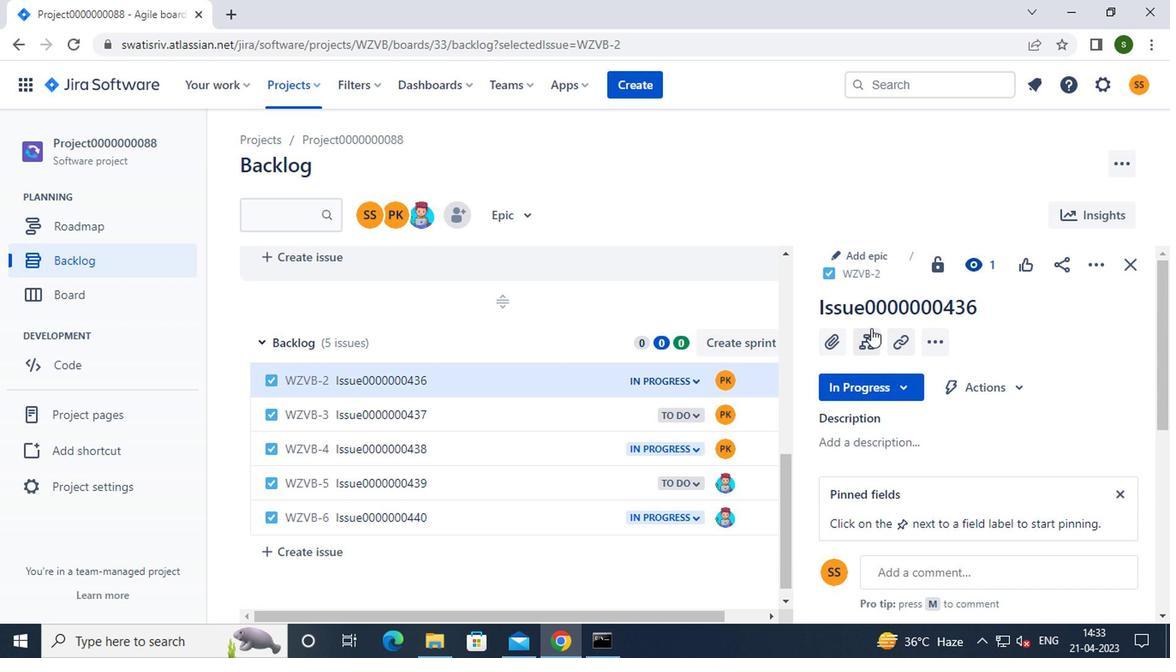 
Action: Mouse pressed left at (858, 335)
Screenshot: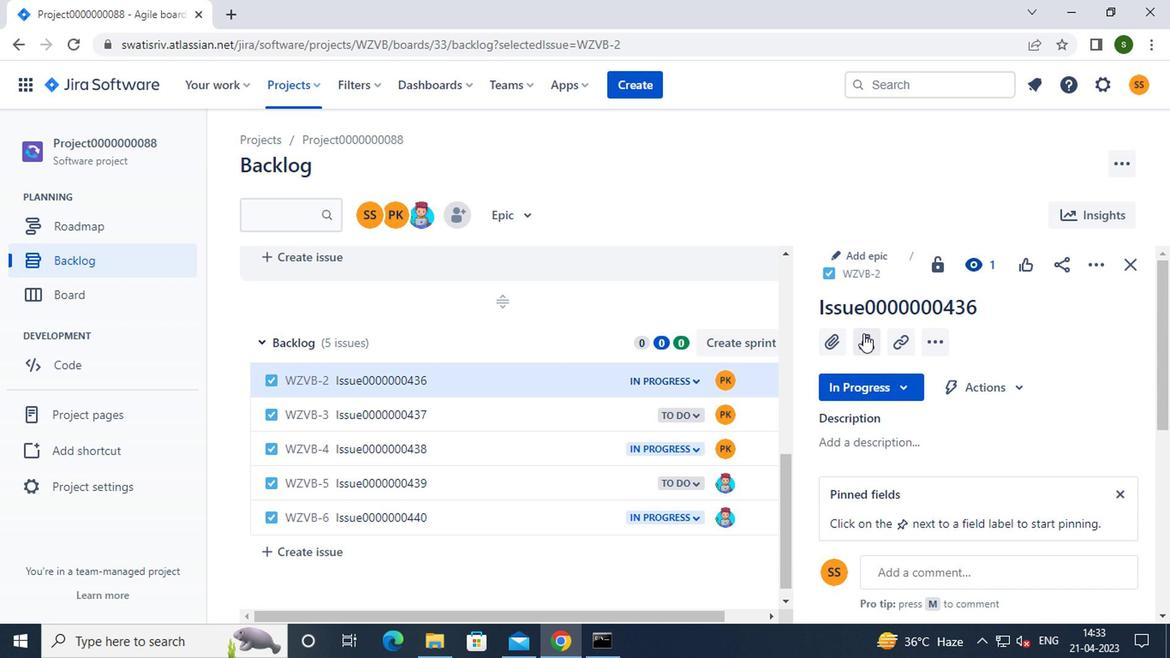 
Action: Mouse moved to (880, 419)
Screenshot: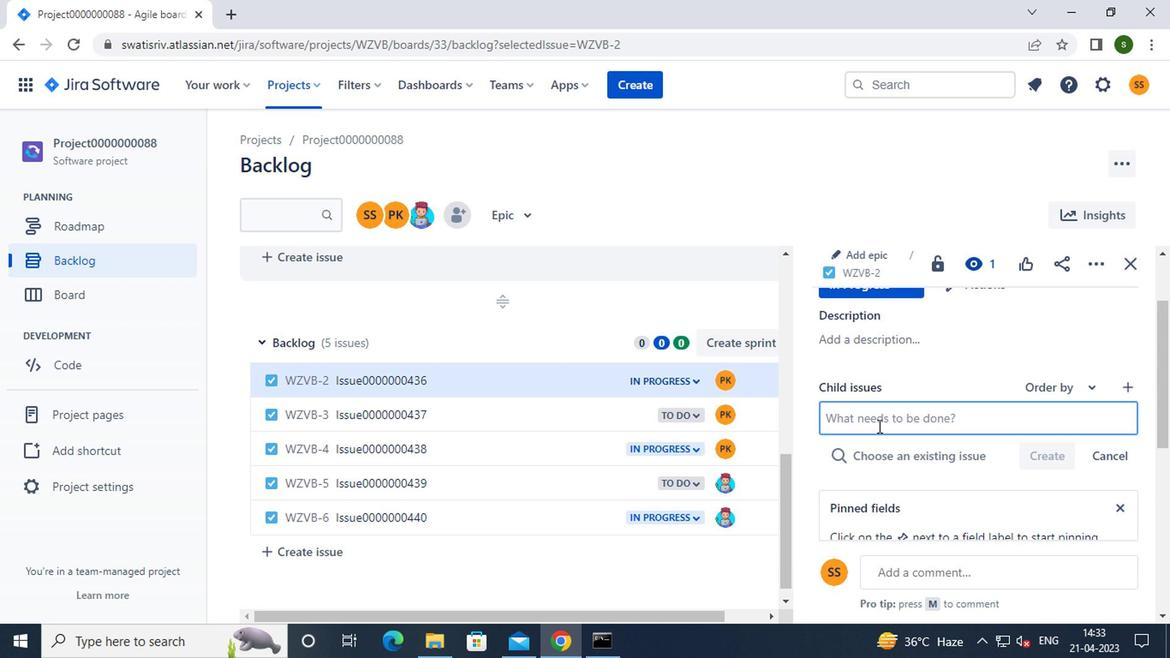 
Action: Key pressed <Key.caps_lock>c<Key.caps_lock>hild<Key.caps_lock>i<Key.caps_lock>ssue0000000871
Screenshot: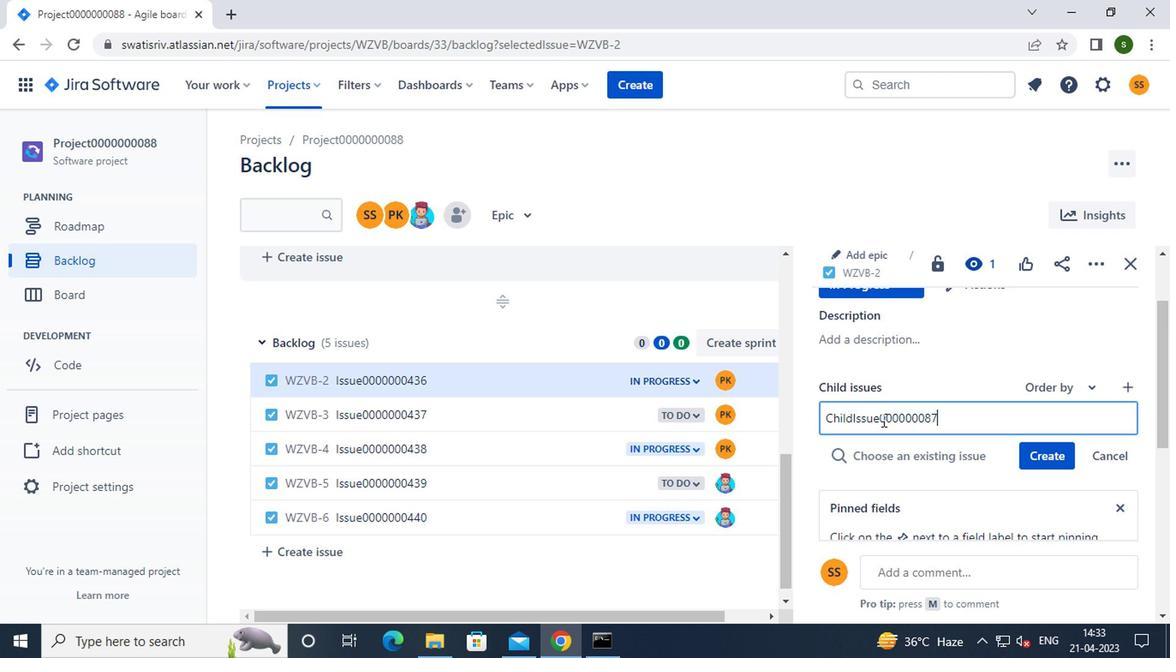 
Action: Mouse moved to (1028, 452)
Screenshot: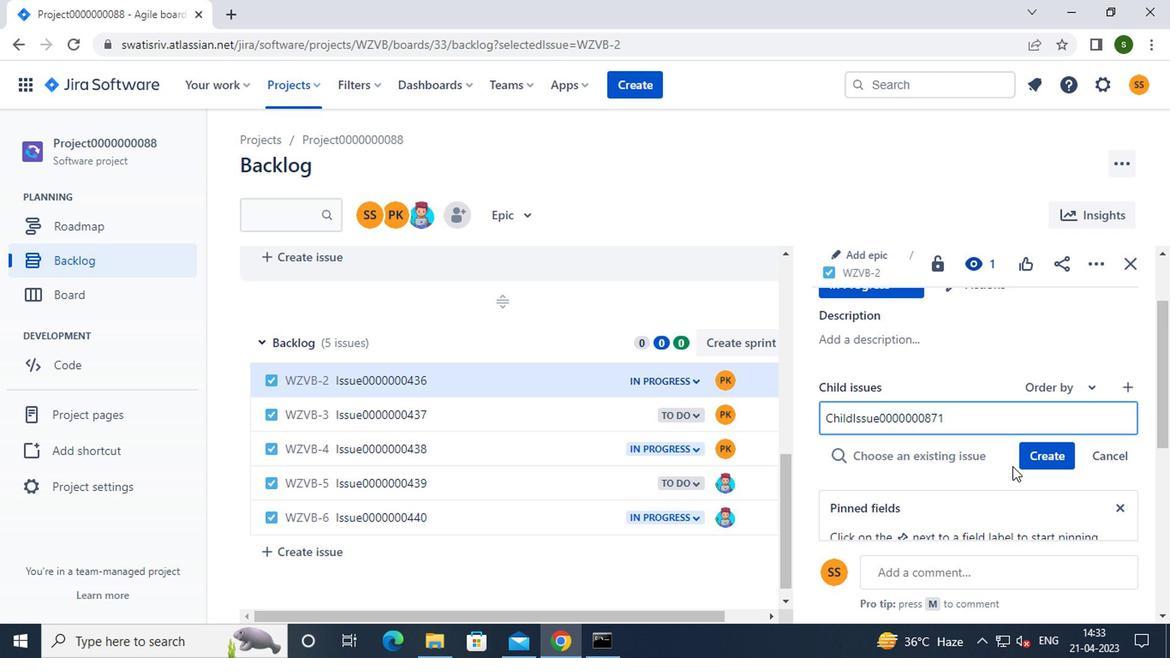 
Action: Mouse pressed left at (1028, 452)
Screenshot: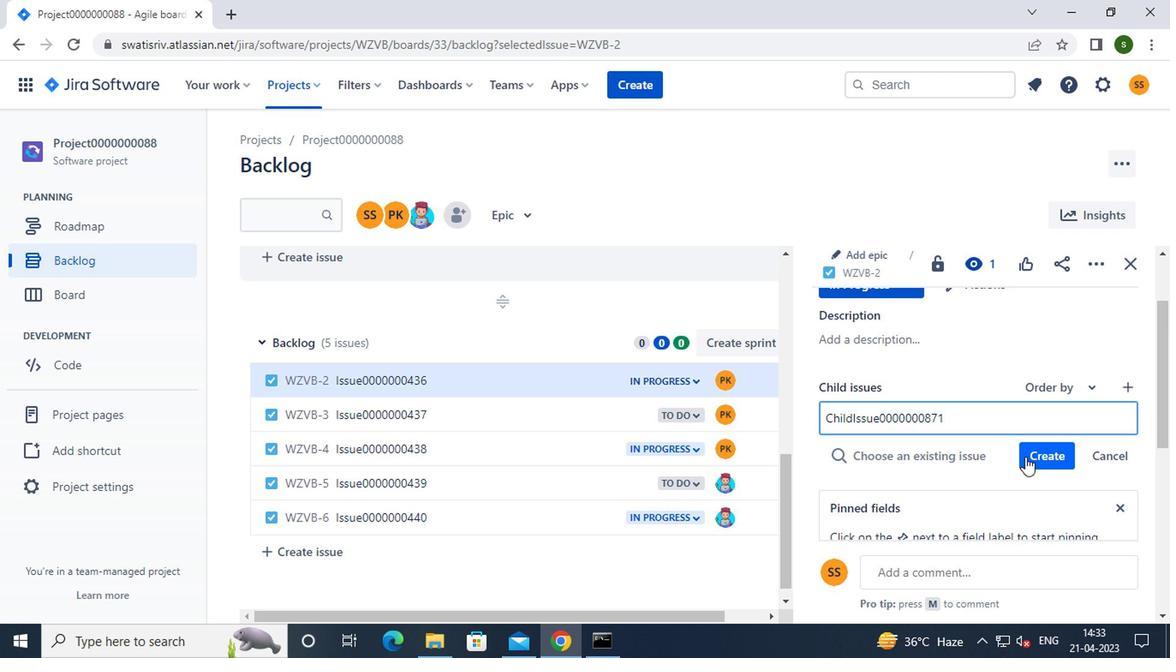 
Action: Mouse moved to (908, 471)
Screenshot: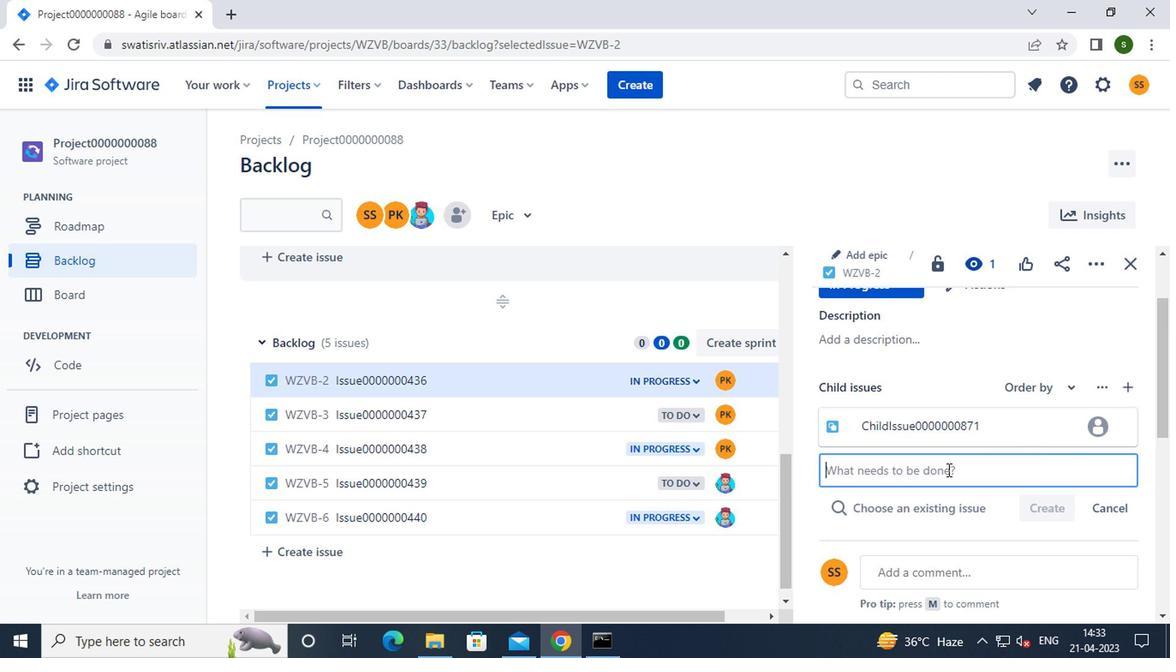 
Action: Mouse pressed left at (908, 471)
Screenshot: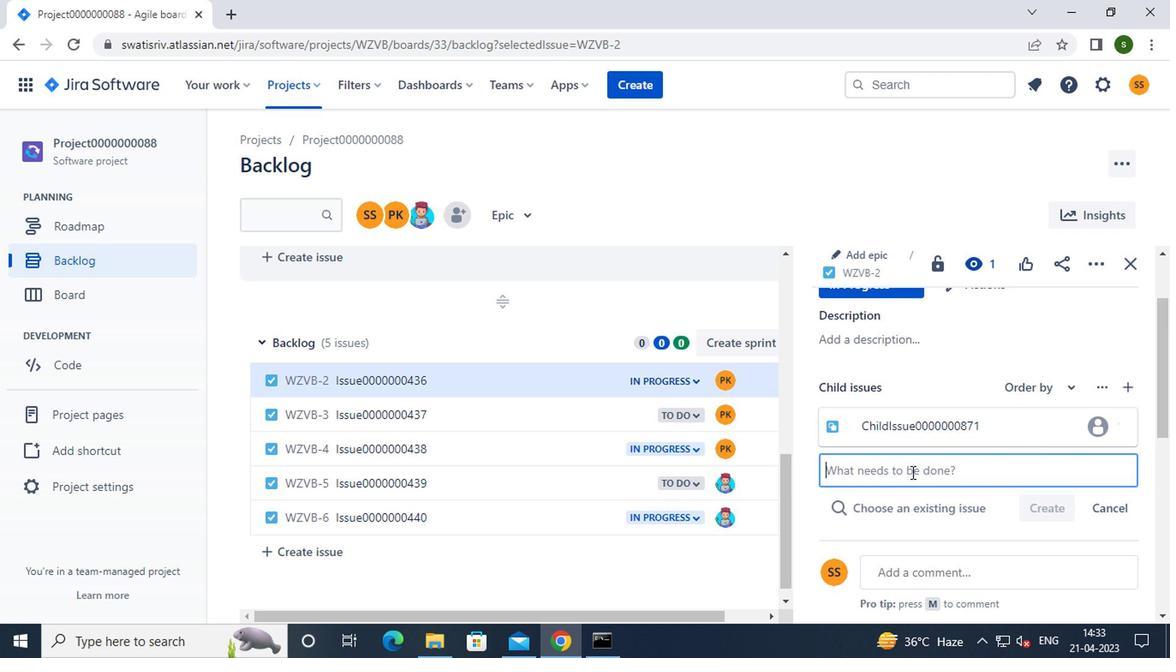 
Action: Key pressed <Key.caps_lock>c<Key.caps_lock>hild<Key.caps_lock>i<Key.caps_lock>ssue0000000872
Screenshot: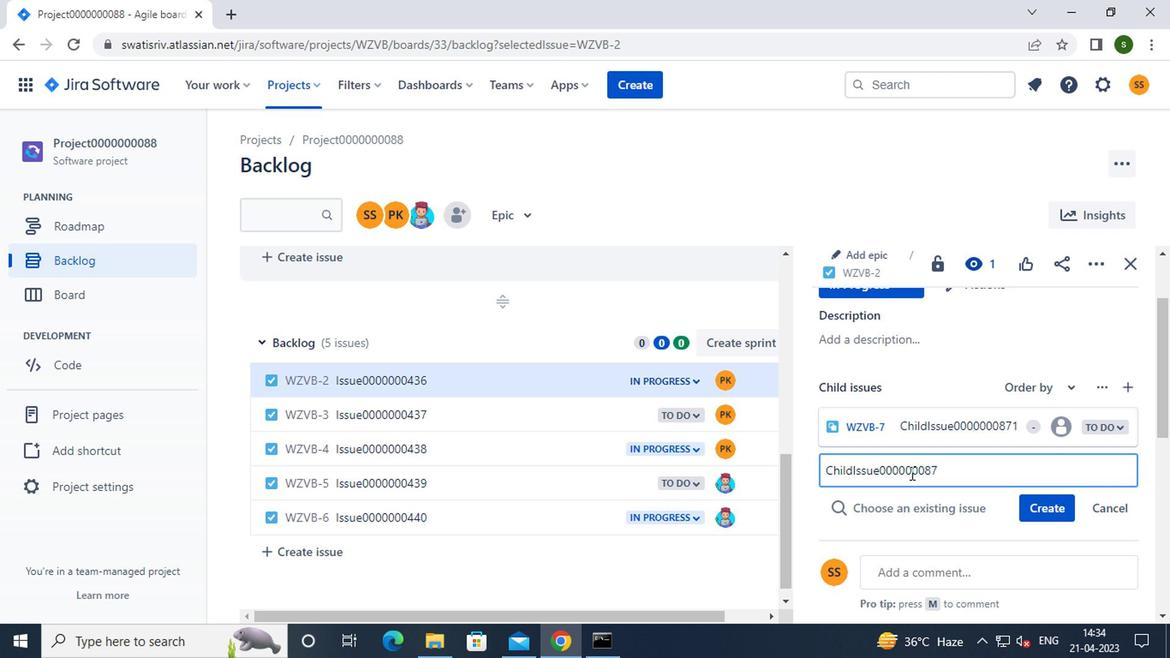 
Action: Mouse moved to (1043, 498)
Screenshot: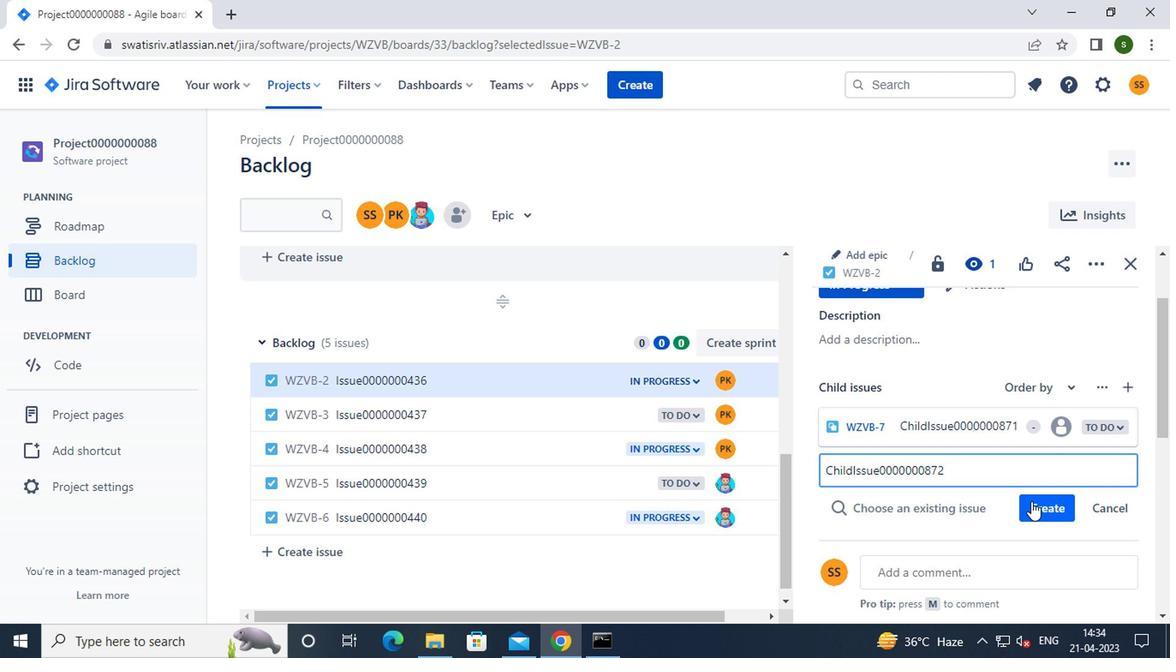 
Action: Mouse pressed left at (1043, 498)
Screenshot: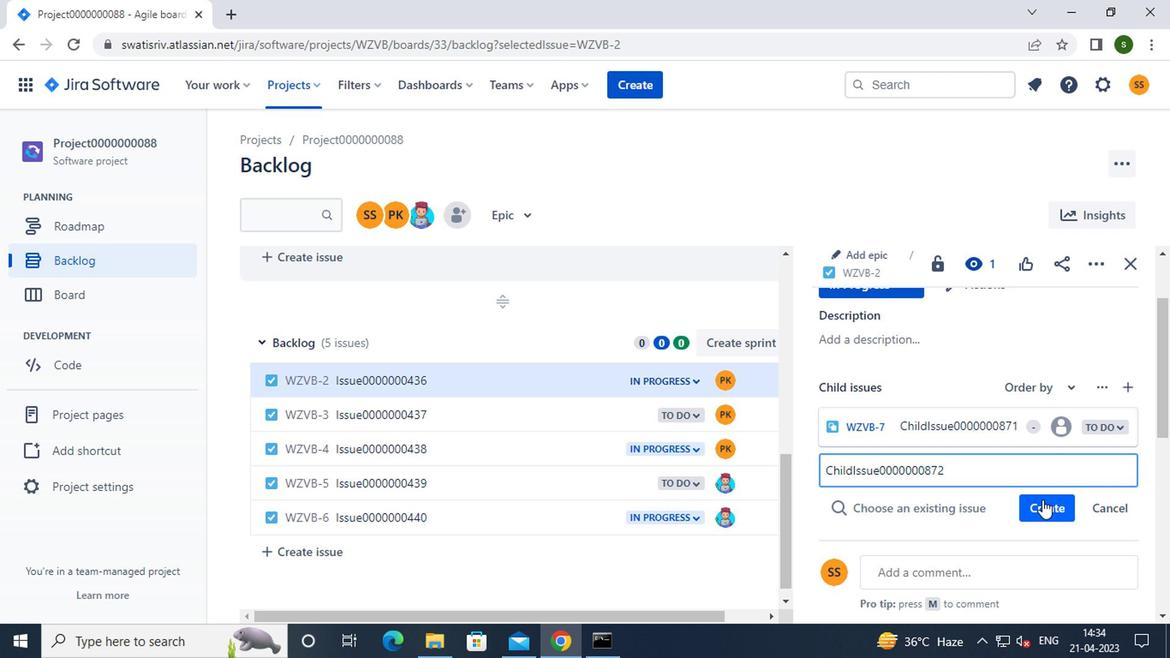 
Action: Mouse moved to (730, 148)
Screenshot: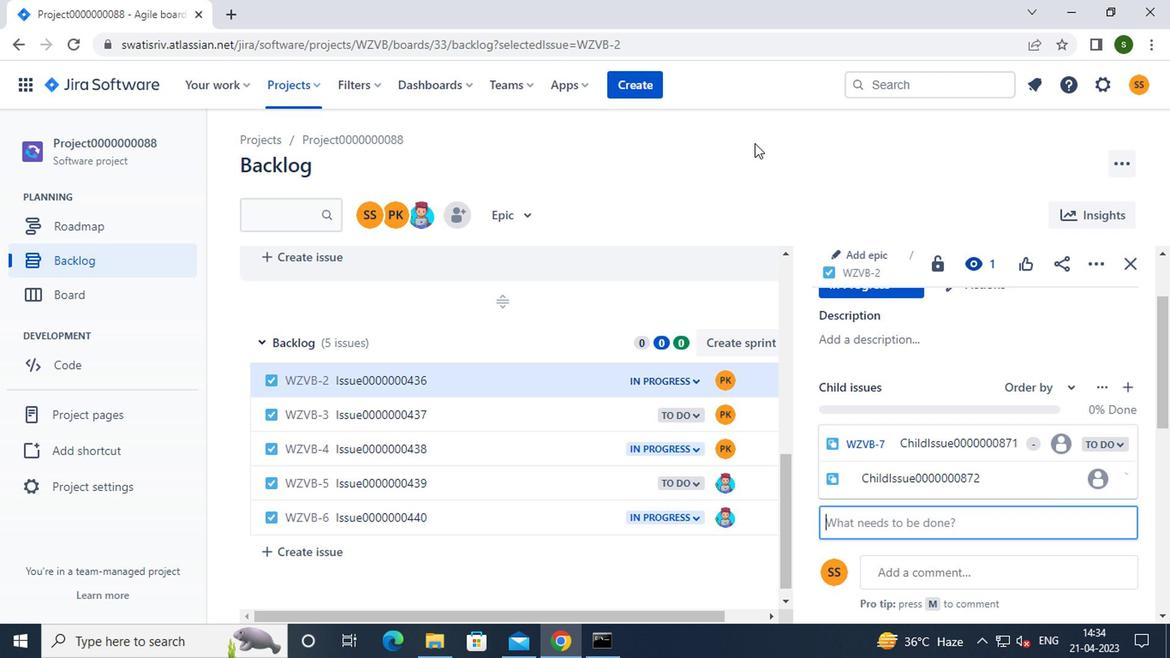 
